 Task: Open Card Card0000000333 in Board Board0000000084 in Workspace WS0000000028 in Trello. Add Member vinny.office2@gmail.com to Card Card0000000333 in Board Board0000000084 in Workspace WS0000000028 in Trello. Add Purple Label titled Label0000000333 to Card Card0000000333 in Board Board0000000084 in Workspace WS0000000028 in Trello. Add Checklist CL0000000333 to Card Card0000000333 in Board Board0000000084 in Workspace WS0000000028 in Trello. Add Dates with Start Date as Aug 01 2023 and Due Date as Aug 31 2023 to Card Card0000000333 in Board Board0000000084 in Workspace WS0000000028 in Trello
Action: Mouse moved to (335, 237)
Screenshot: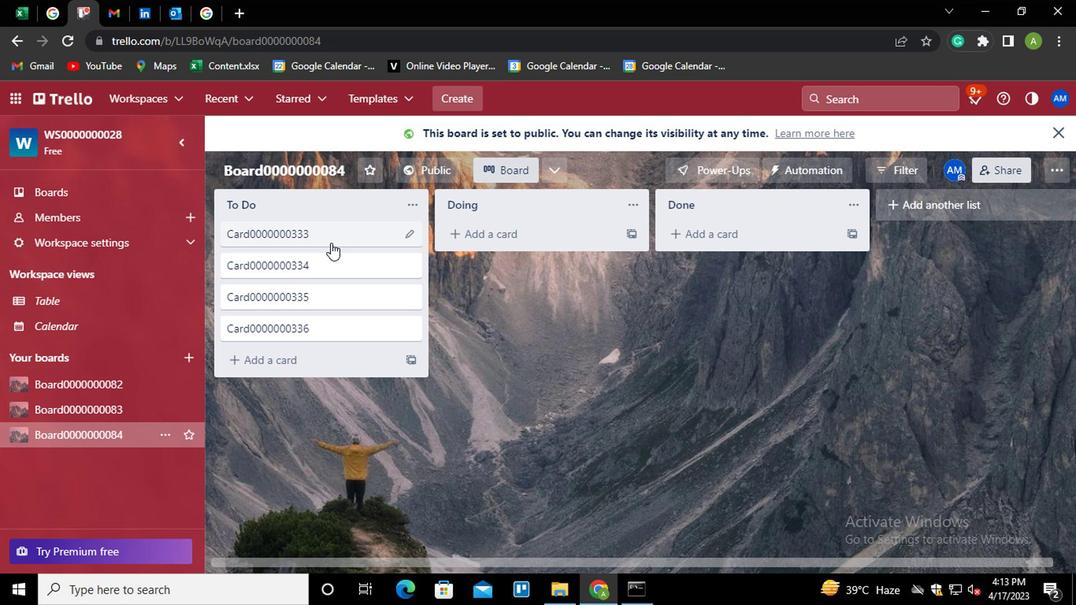 
Action: Mouse pressed left at (335, 237)
Screenshot: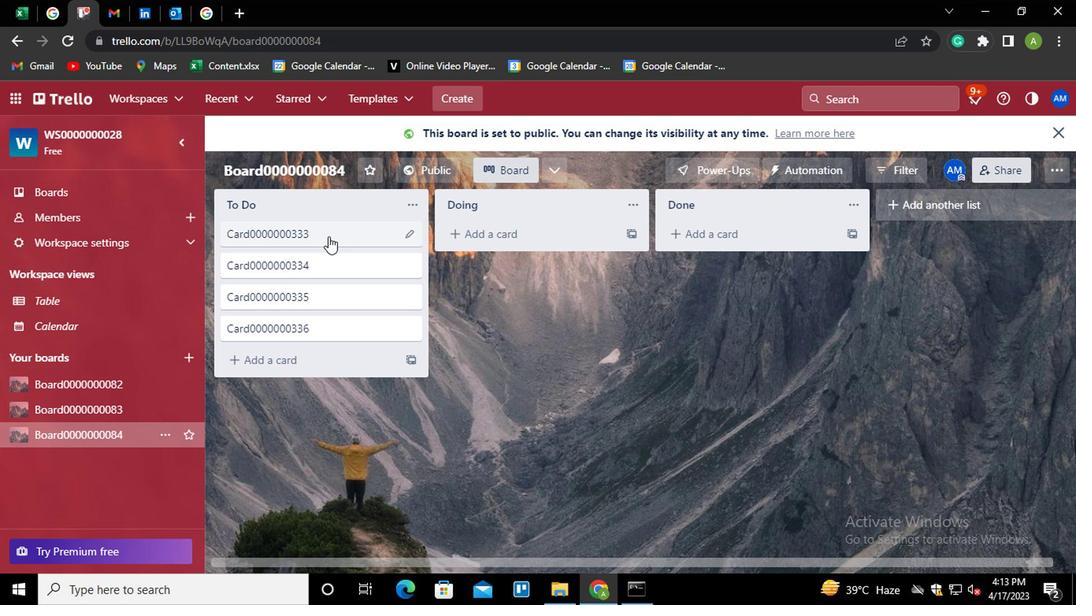 
Action: Mouse moved to (765, 218)
Screenshot: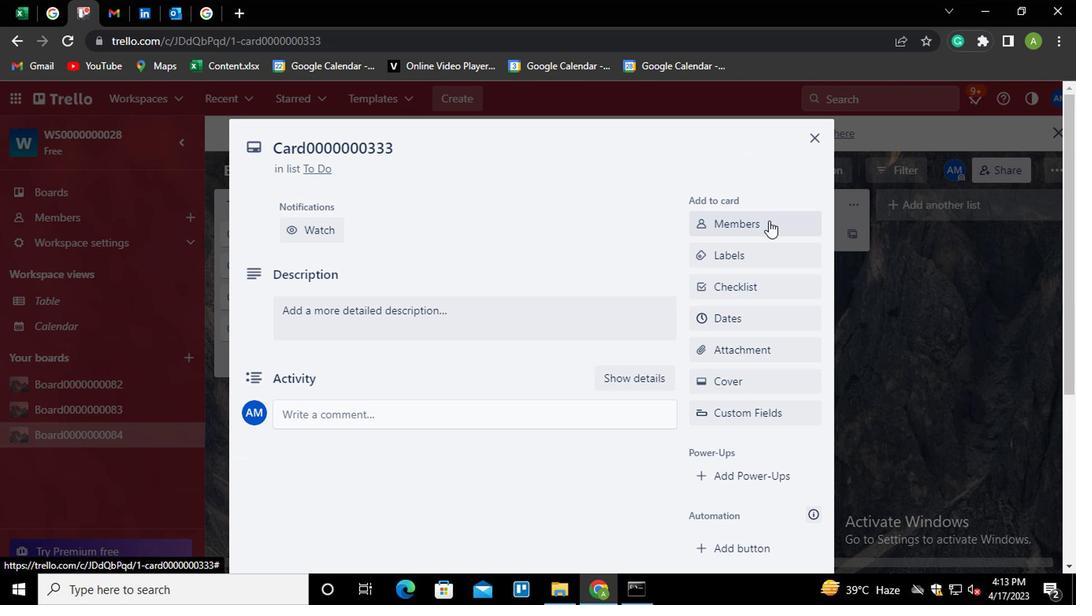 
Action: Mouse pressed left at (765, 218)
Screenshot: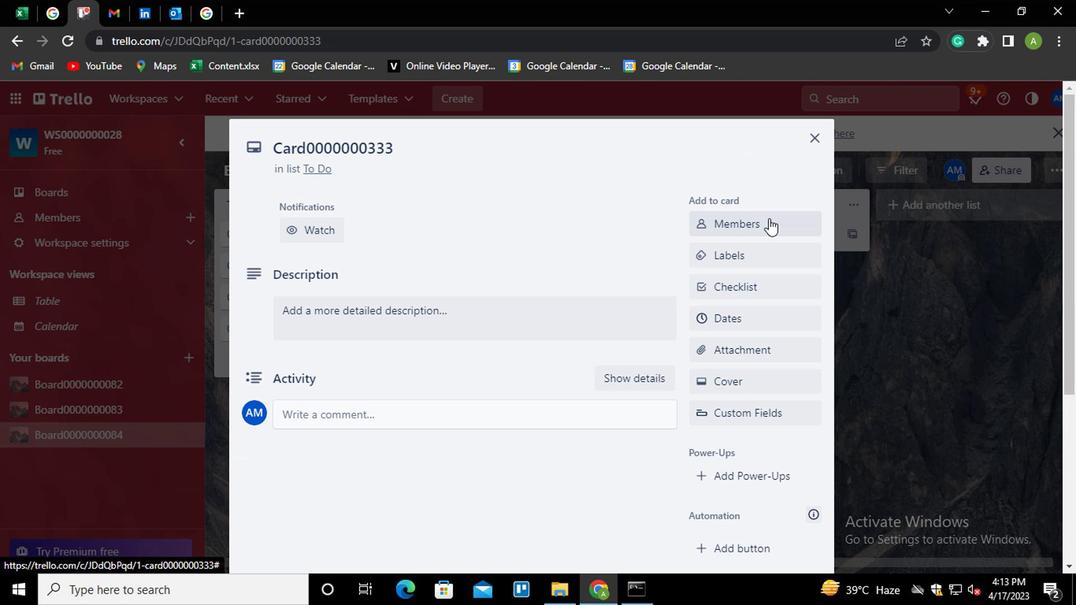
Action: Mouse moved to (748, 293)
Screenshot: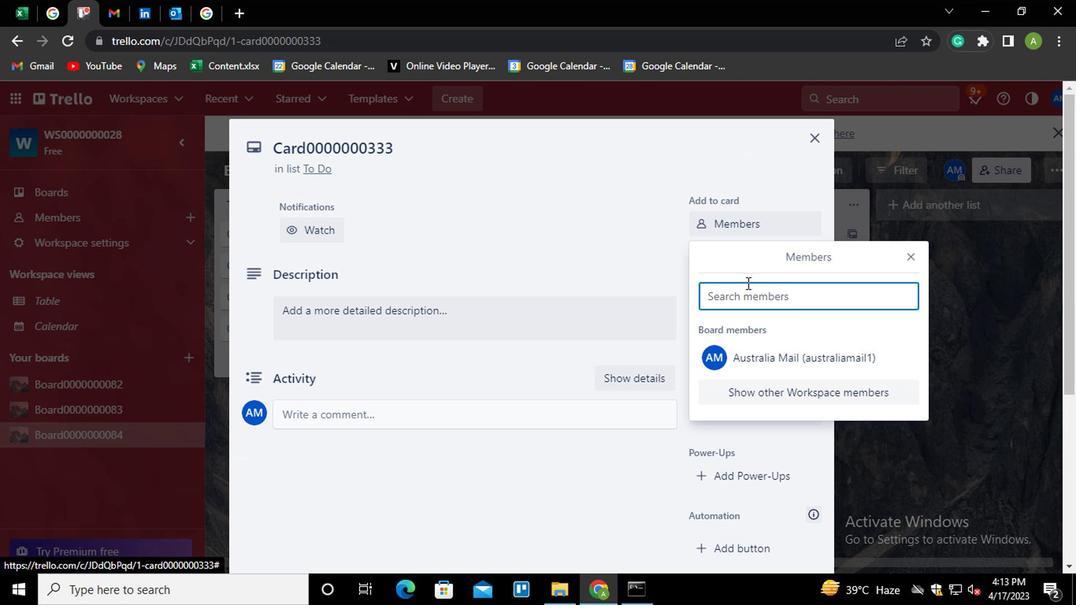 
Action: Mouse pressed left at (748, 293)
Screenshot: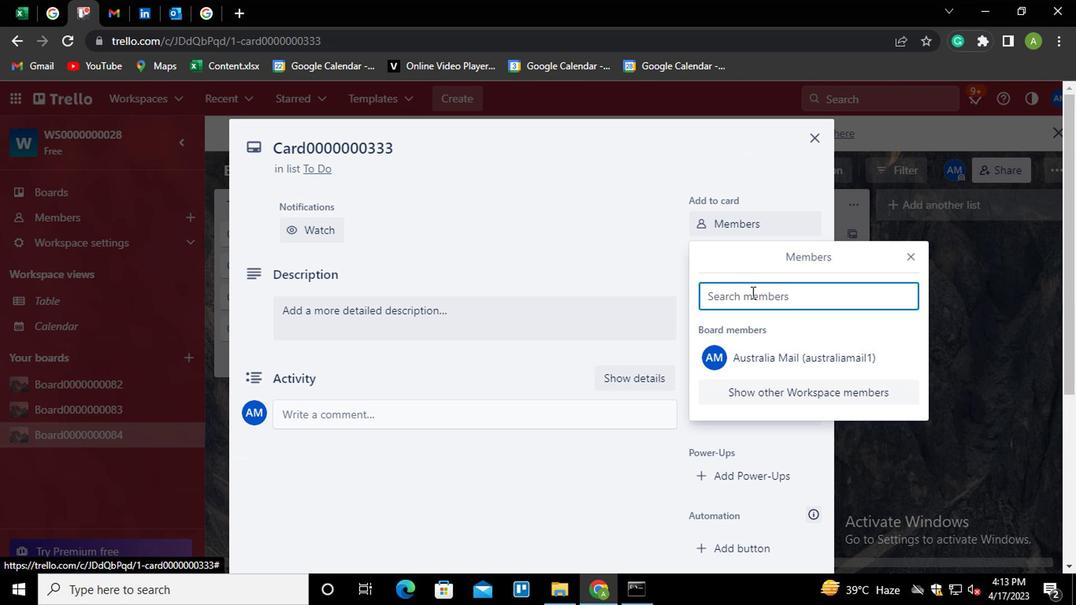 
Action: Key pressed vinny.office<Key.shift>@<Key.backspace>2<Key.shift>@GMAIL.COM
Screenshot: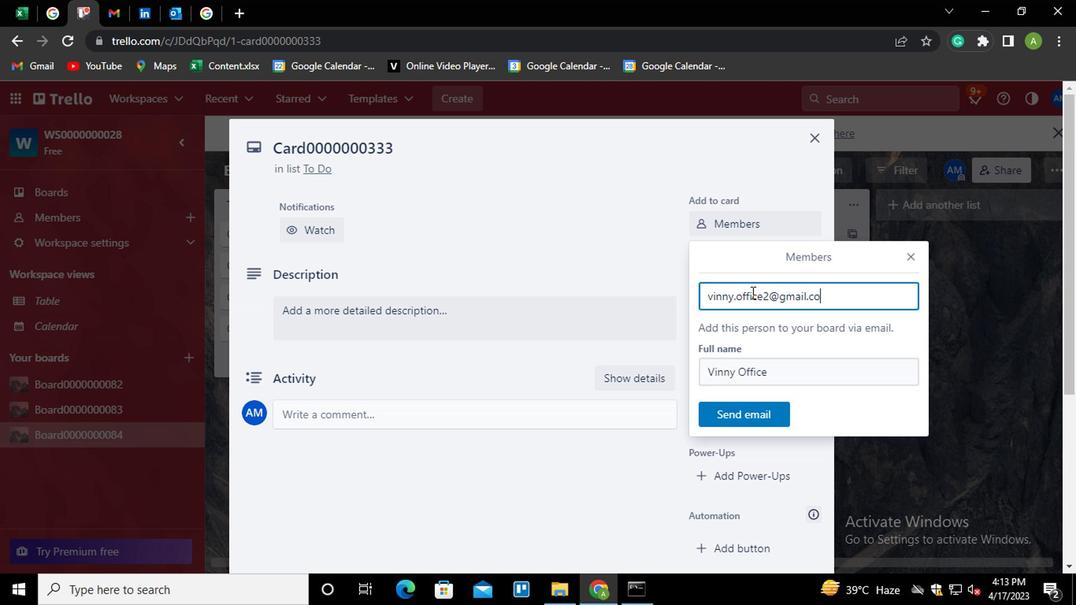
Action: Mouse moved to (757, 408)
Screenshot: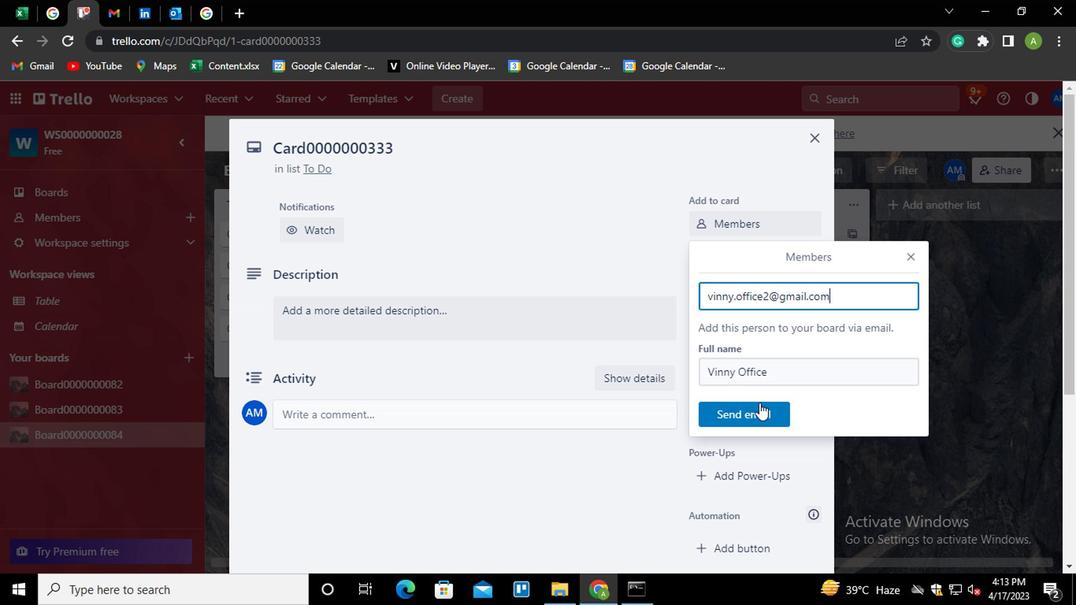 
Action: Mouse pressed left at (757, 408)
Screenshot: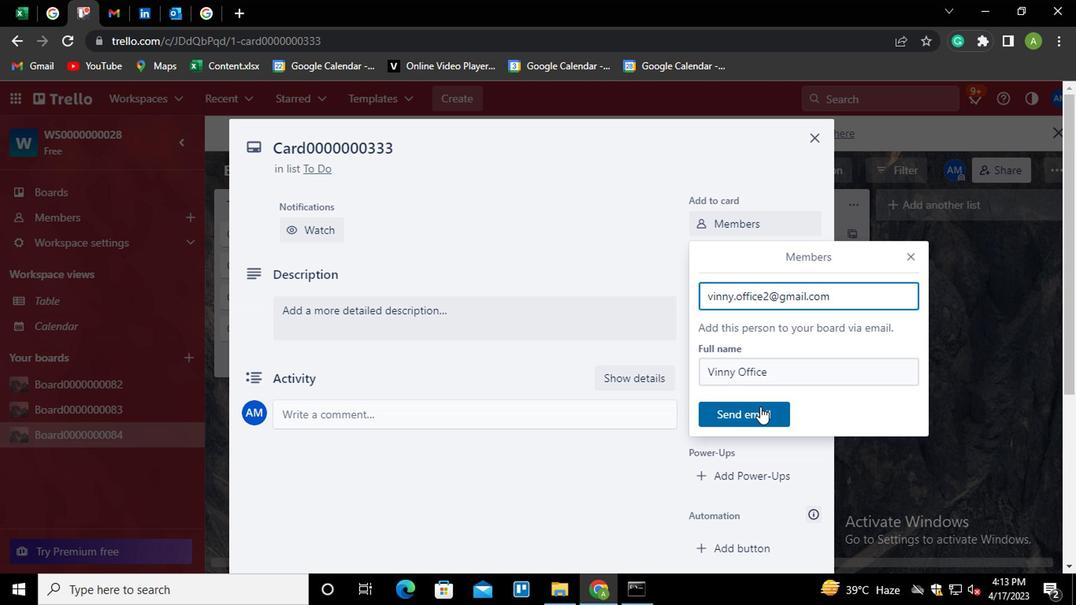 
Action: Mouse moved to (732, 251)
Screenshot: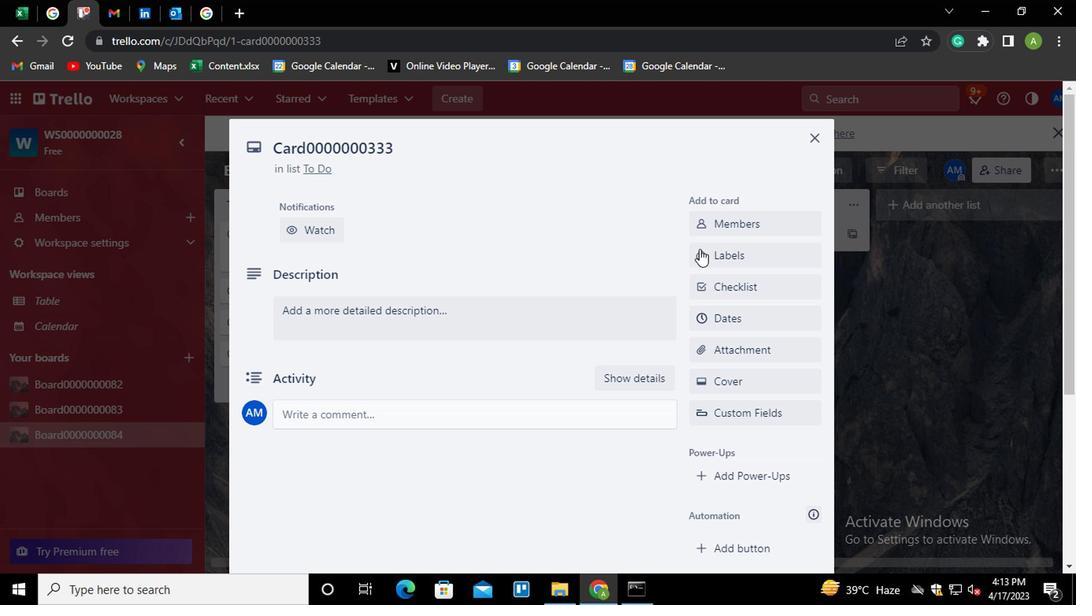 
Action: Mouse pressed left at (732, 251)
Screenshot: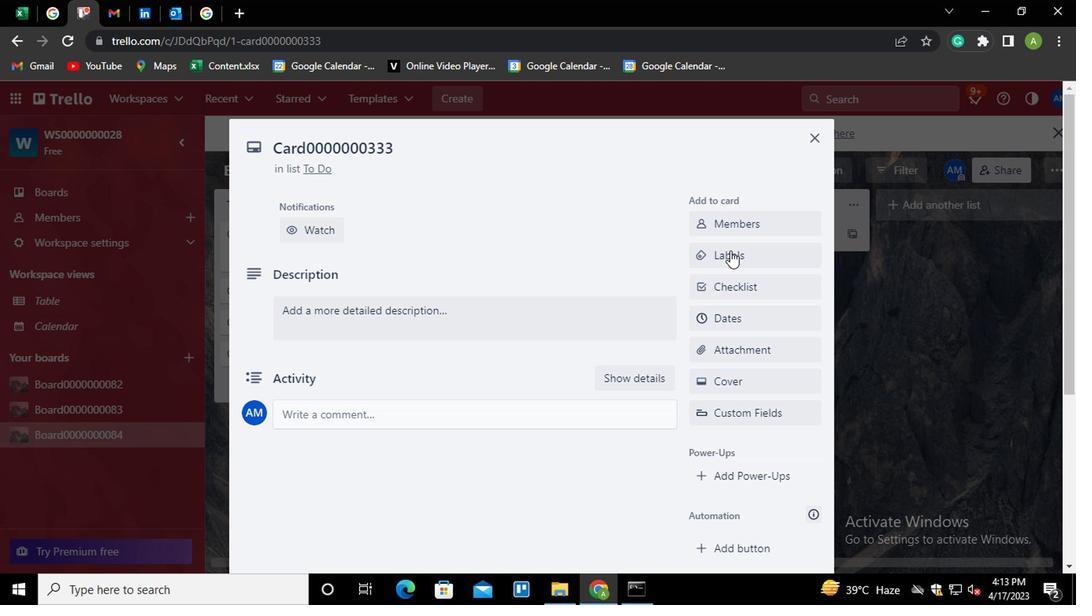 
Action: Mouse moved to (708, 343)
Screenshot: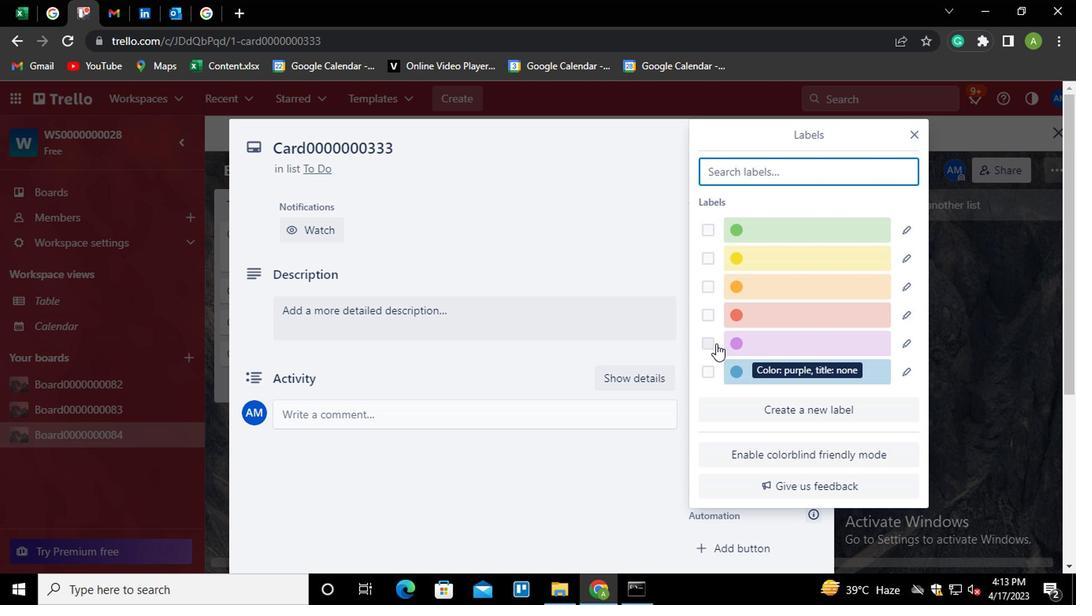 
Action: Mouse pressed left at (708, 343)
Screenshot: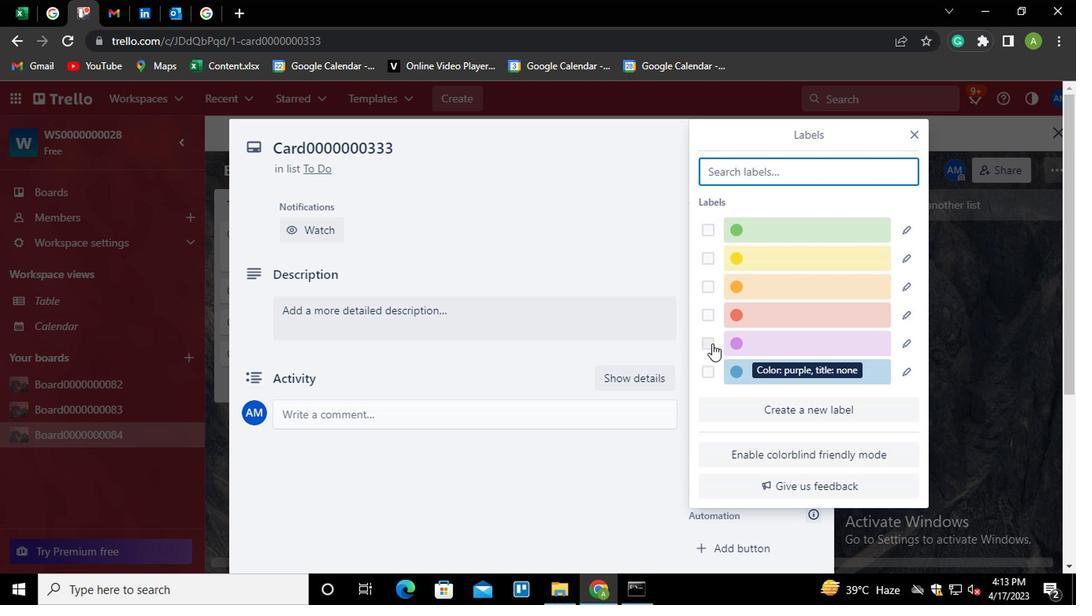 
Action: Mouse moved to (894, 346)
Screenshot: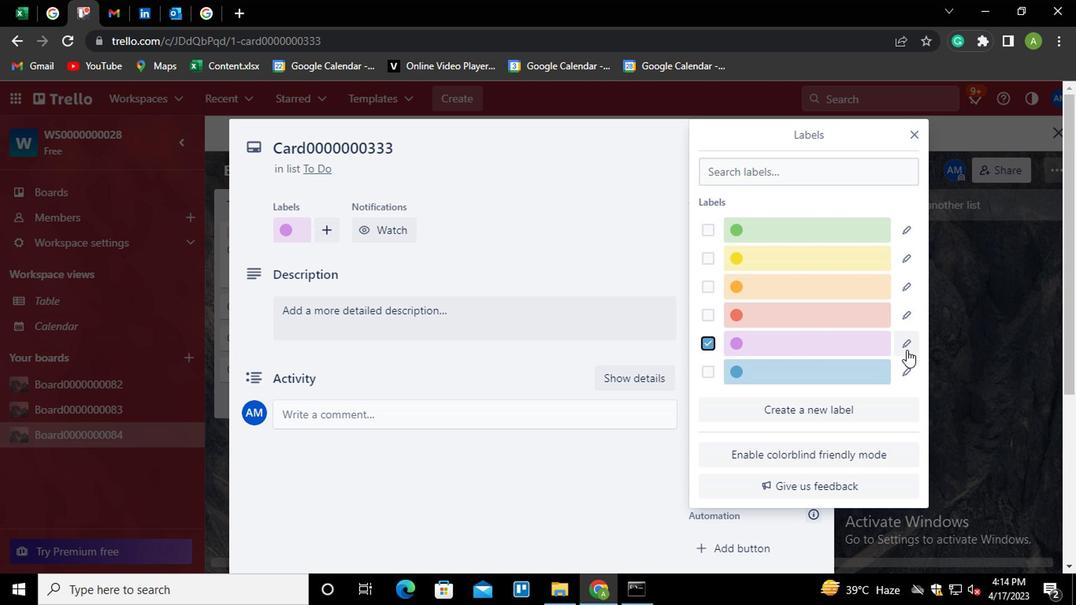 
Action: Mouse pressed left at (894, 346)
Screenshot: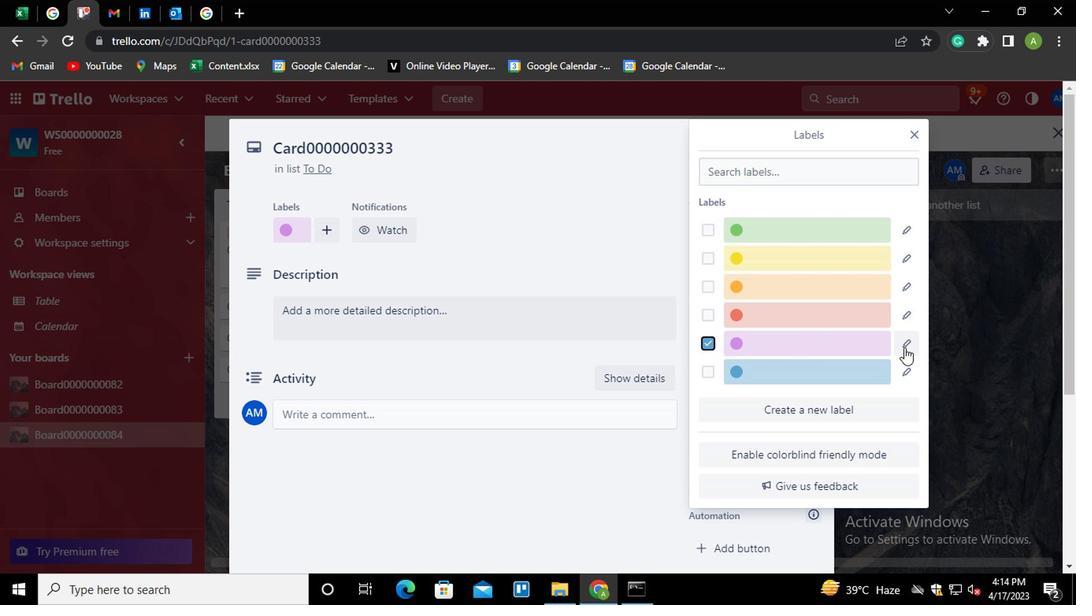 
Action: Mouse moved to (791, 285)
Screenshot: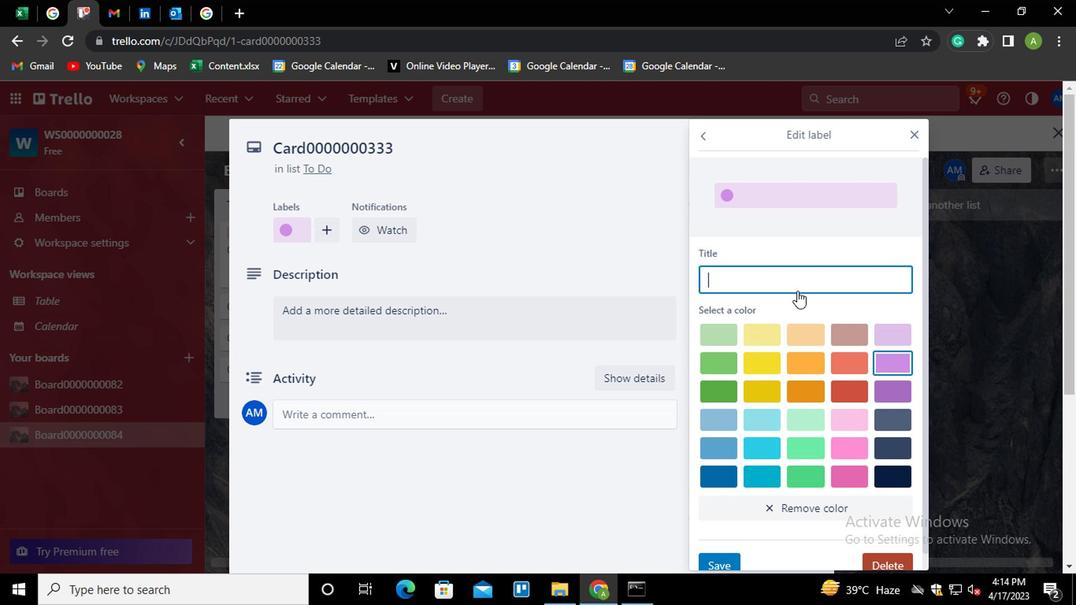 
Action: Mouse pressed left at (791, 285)
Screenshot: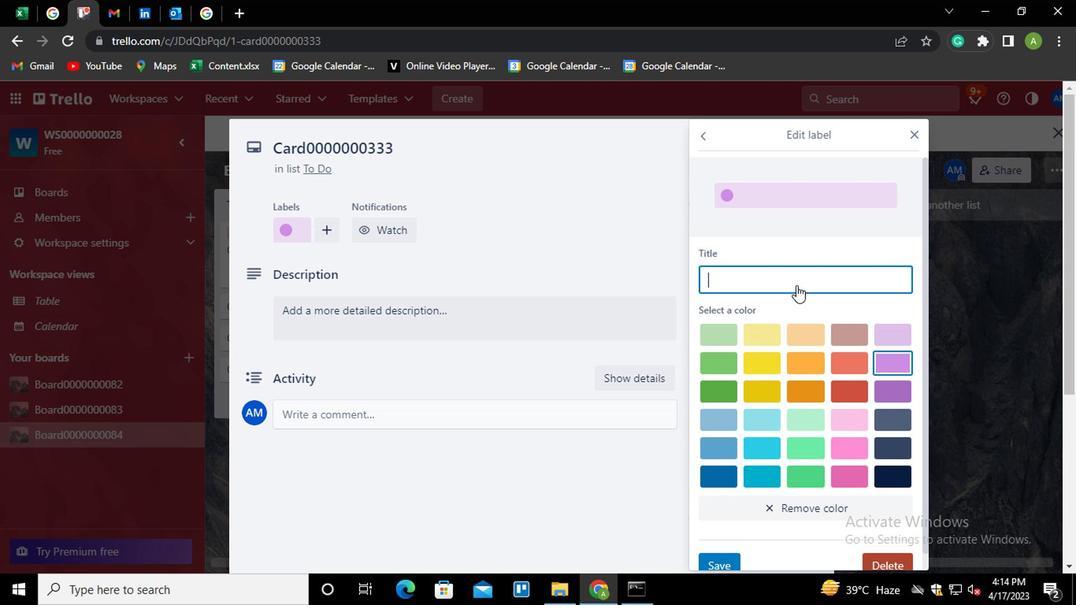 
Action: Mouse moved to (791, 279)
Screenshot: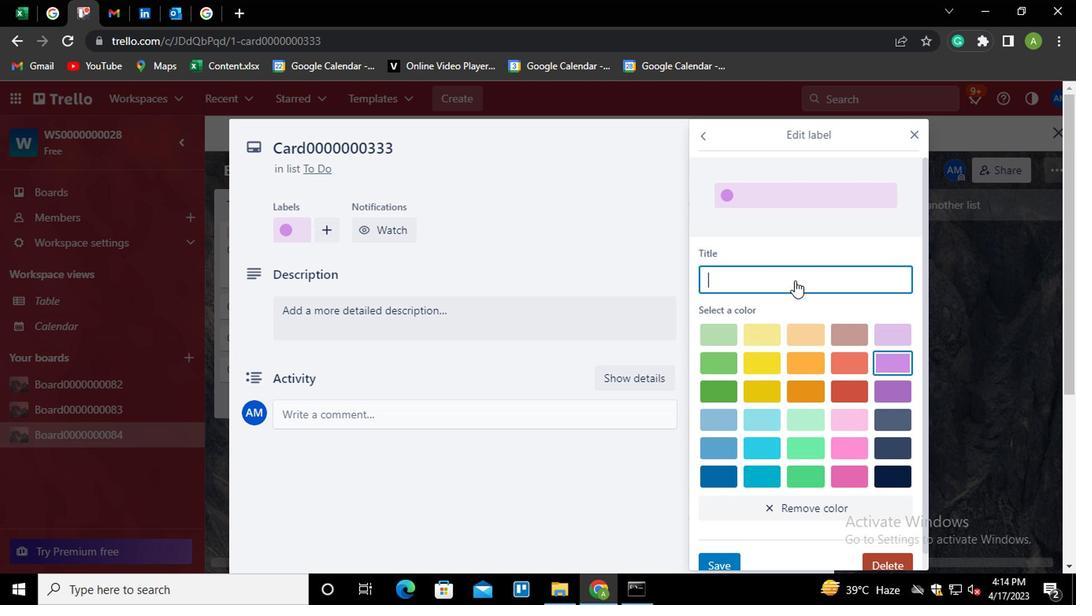 
Action: Mouse pressed left at (791, 279)
Screenshot: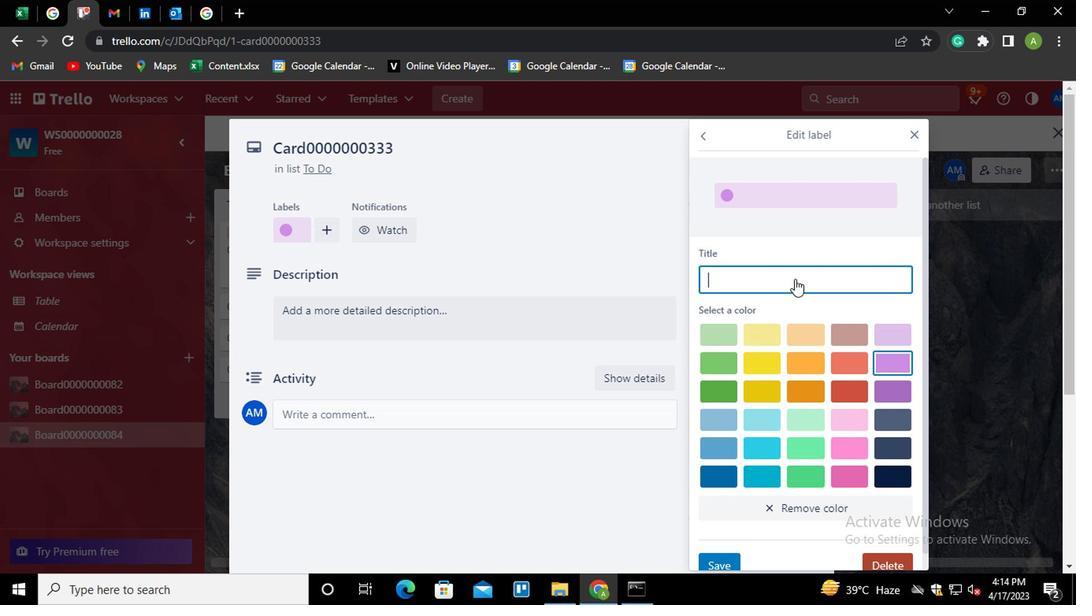 
Action: Mouse moved to (792, 279)
Screenshot: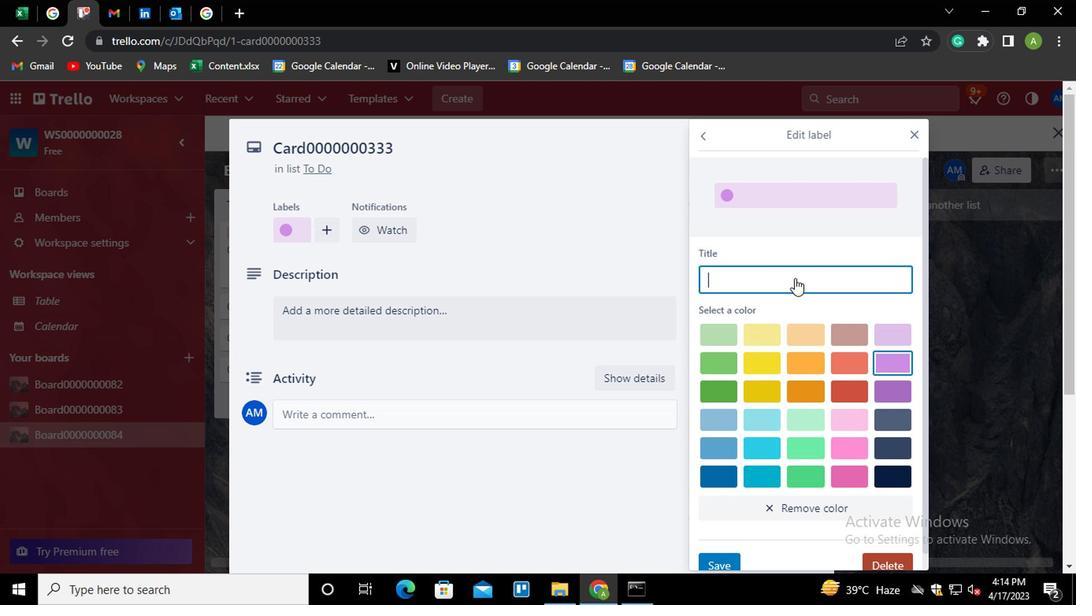 
Action: Key pressed <Key.shift><Key.shift><Key.shift><Key.shift><Key.shift><Key.shift><Key.shift><Key.shift>LABEL0000000333
Screenshot: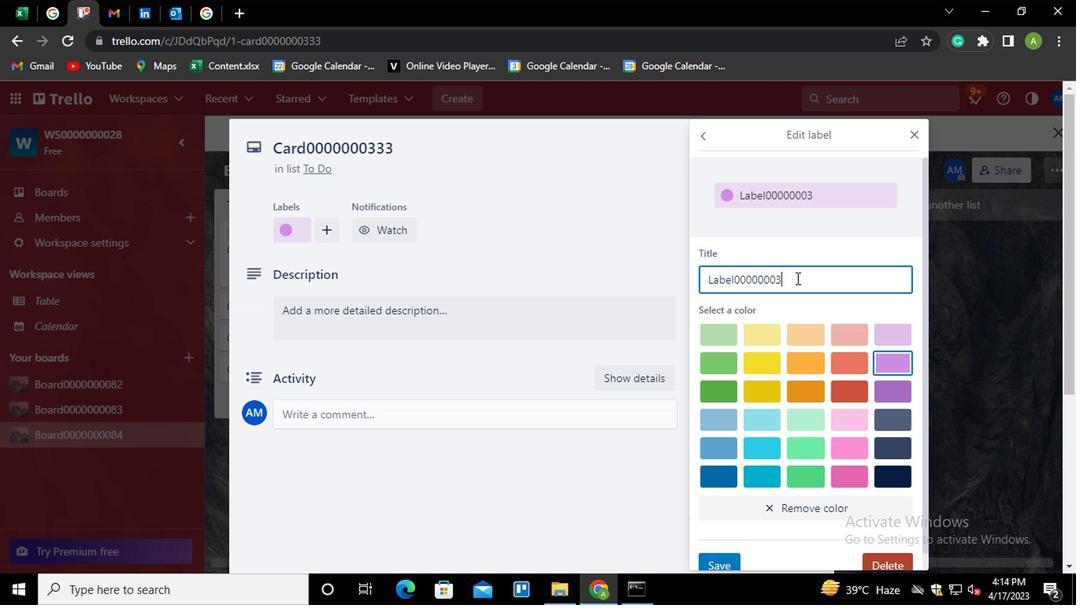 
Action: Mouse moved to (718, 559)
Screenshot: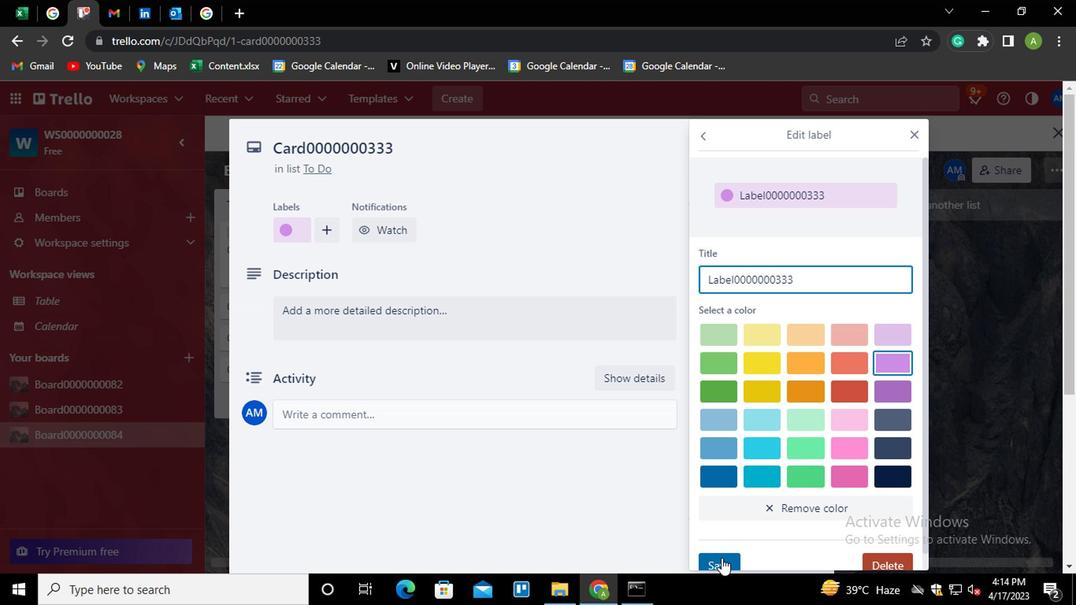 
Action: Mouse pressed left at (718, 559)
Screenshot: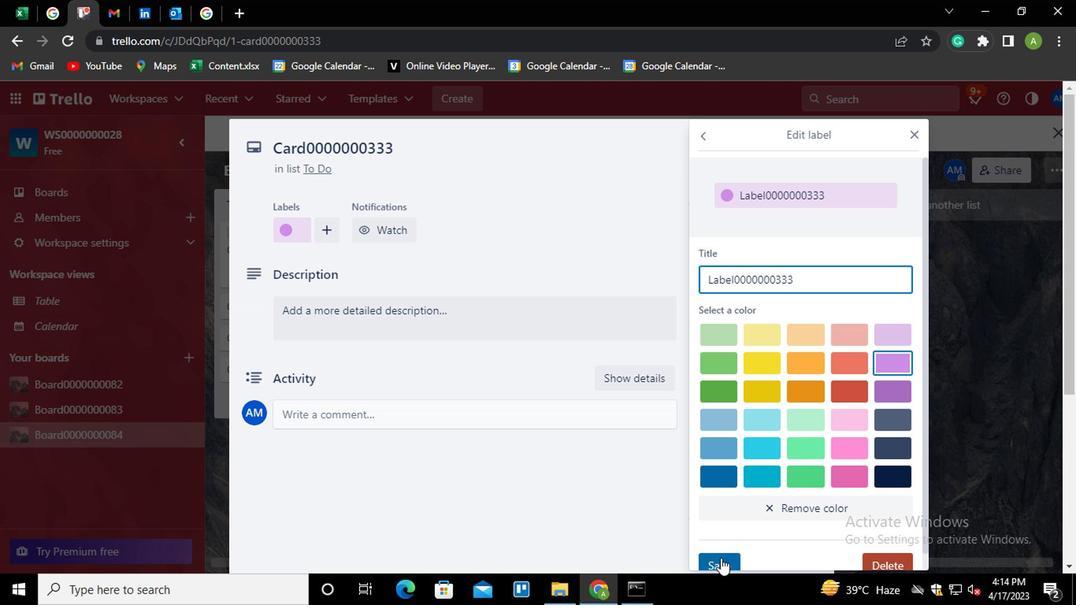 
Action: Mouse moved to (626, 249)
Screenshot: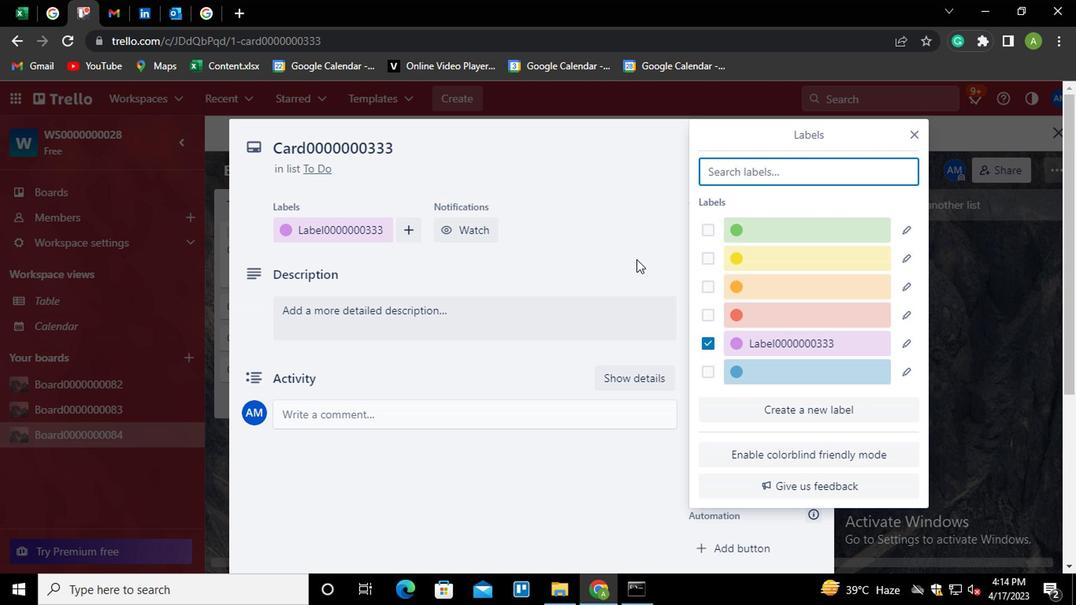 
Action: Mouse pressed left at (626, 249)
Screenshot: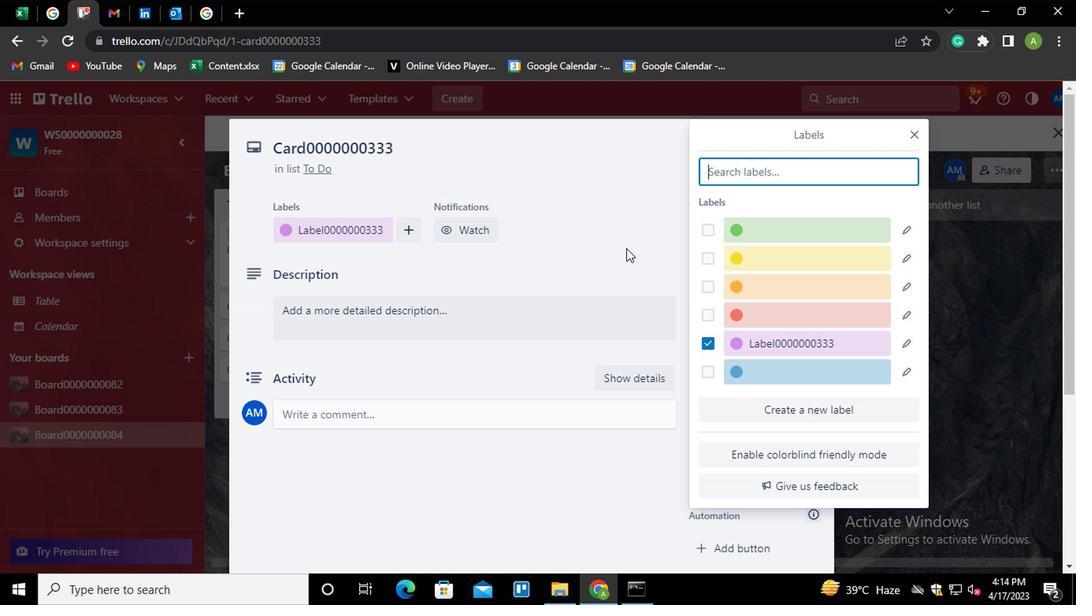 
Action: Mouse moved to (714, 281)
Screenshot: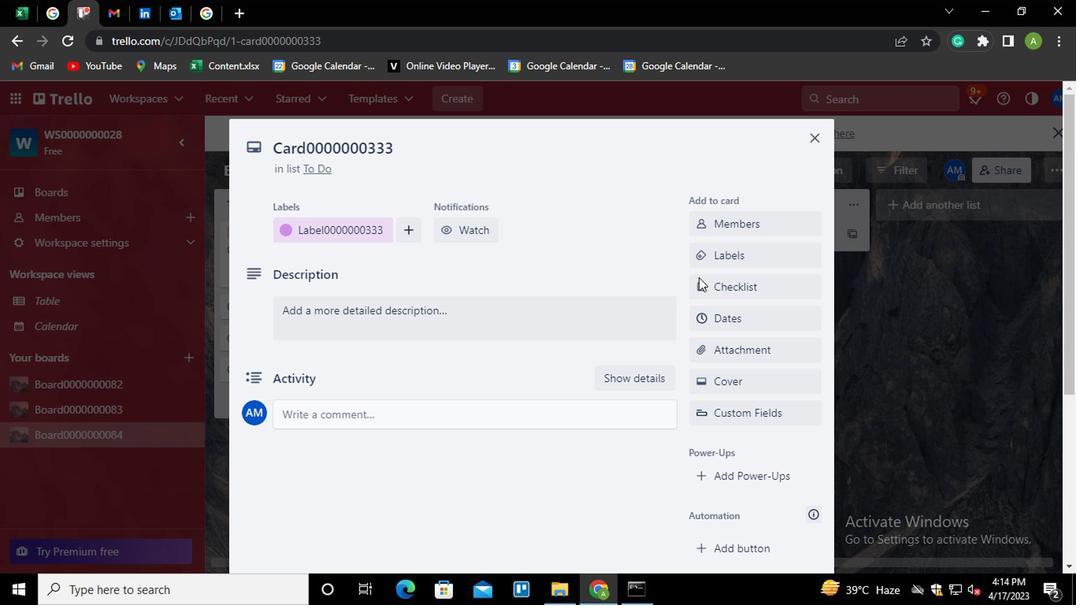 
Action: Mouse pressed left at (714, 281)
Screenshot: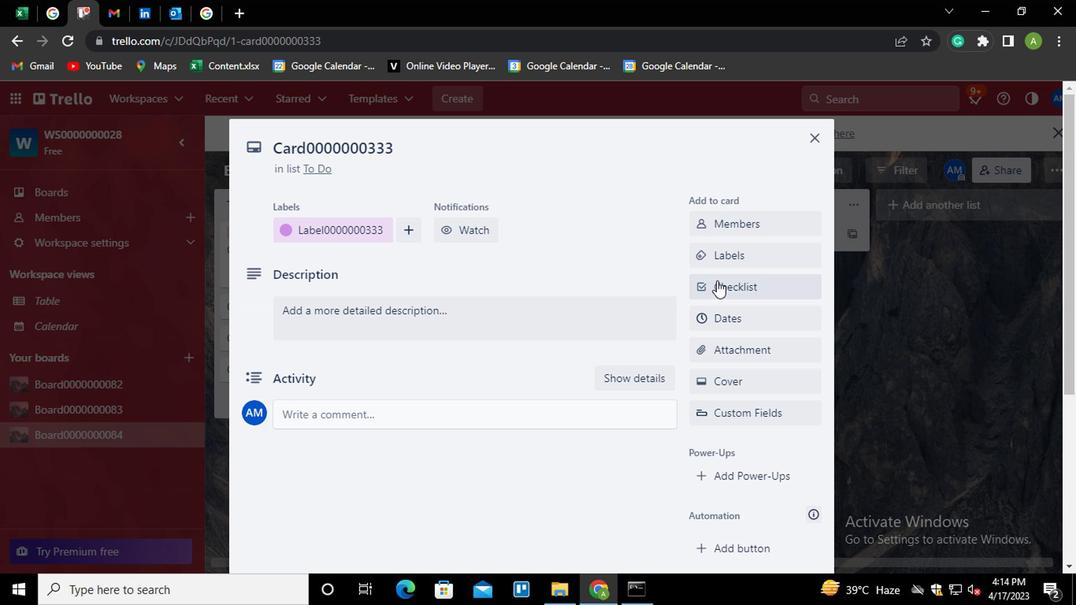 
Action: Mouse moved to (728, 302)
Screenshot: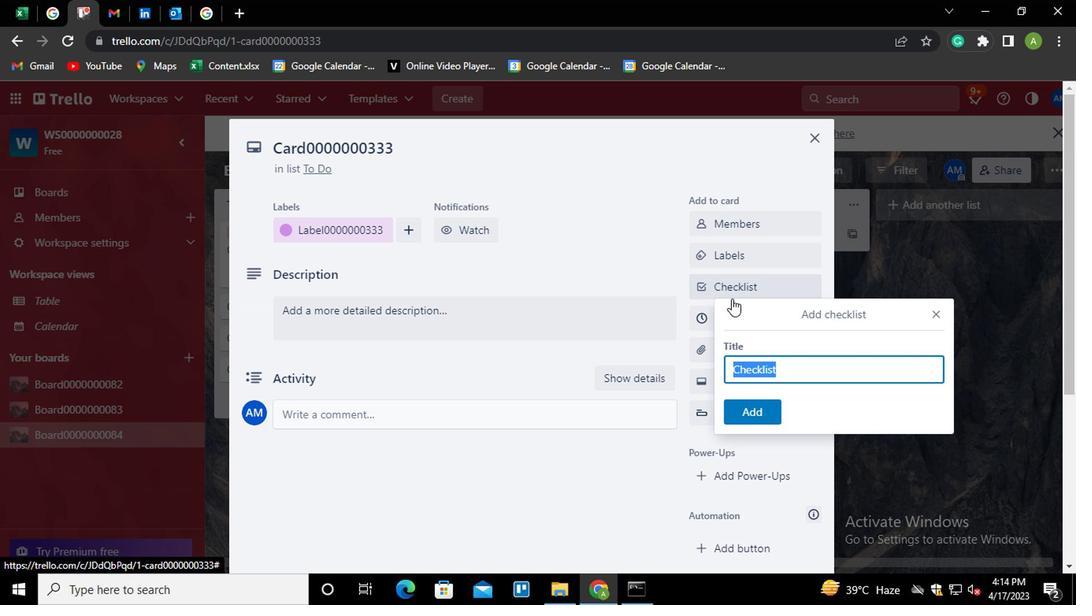 
Action: Key pressed <Key.shift>CL0000000333
Screenshot: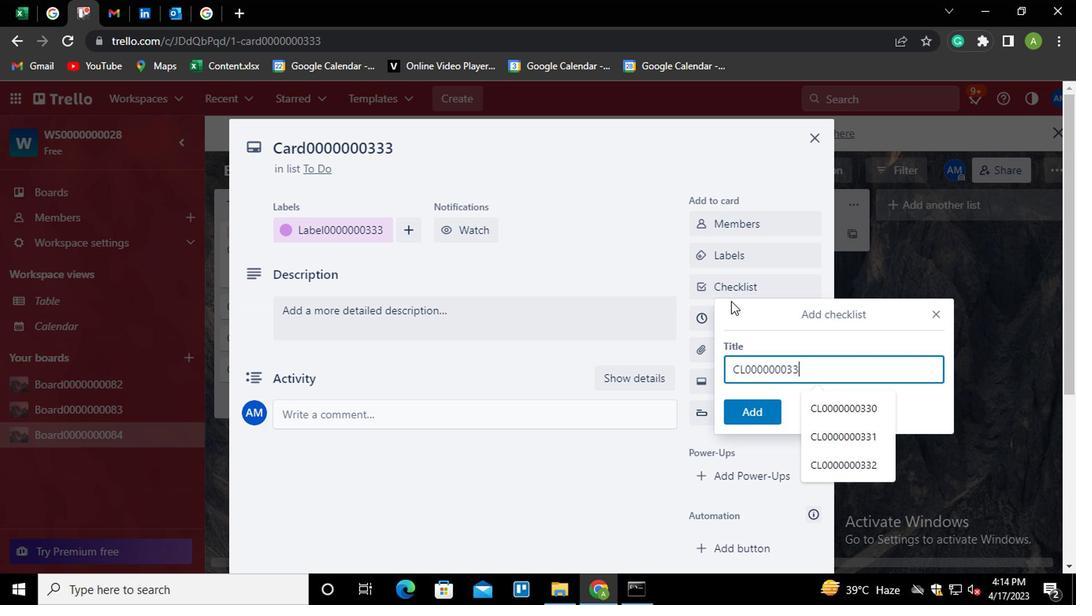 
Action: Mouse moved to (754, 413)
Screenshot: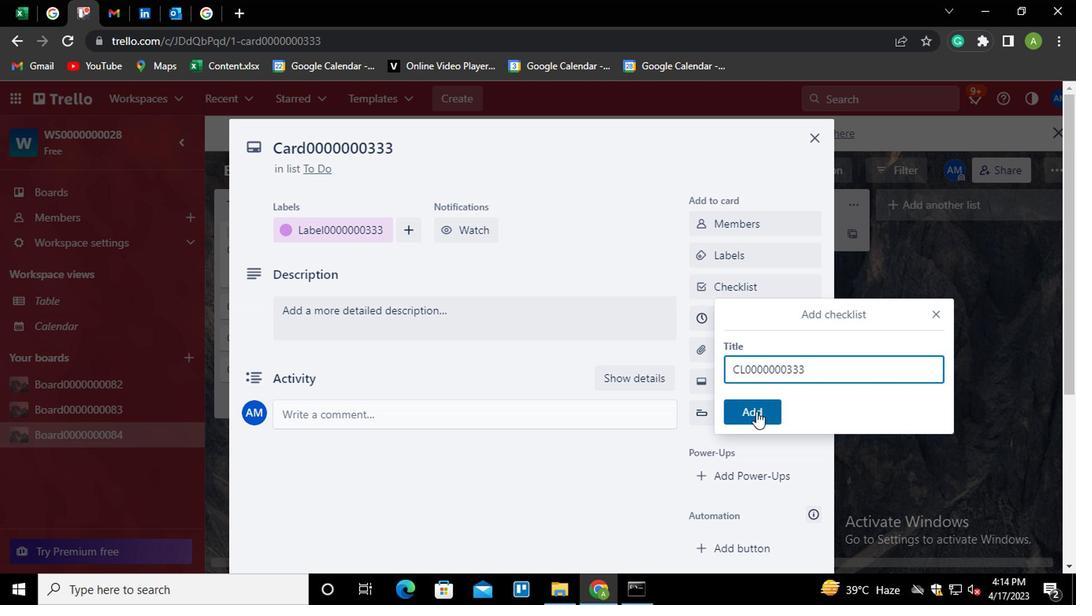 
Action: Mouse pressed left at (754, 413)
Screenshot: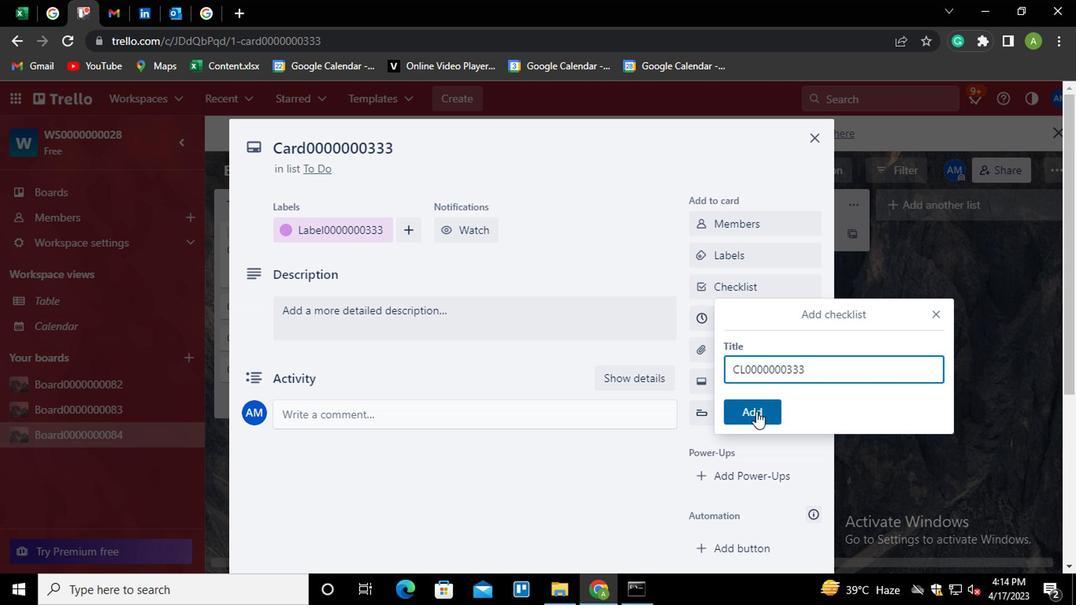 
Action: Mouse moved to (733, 315)
Screenshot: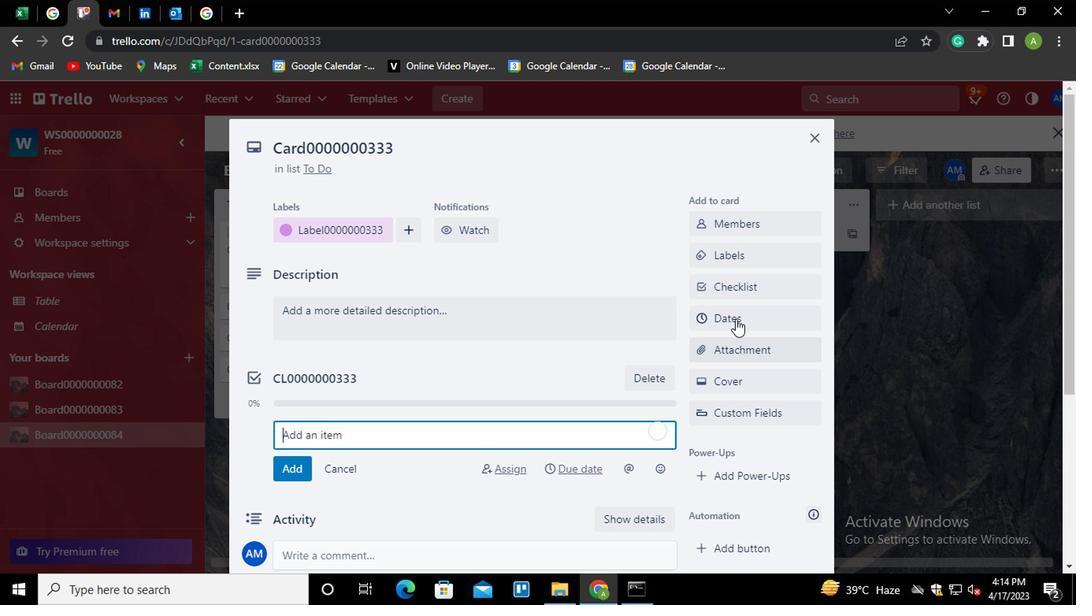 
Action: Mouse pressed left at (733, 315)
Screenshot: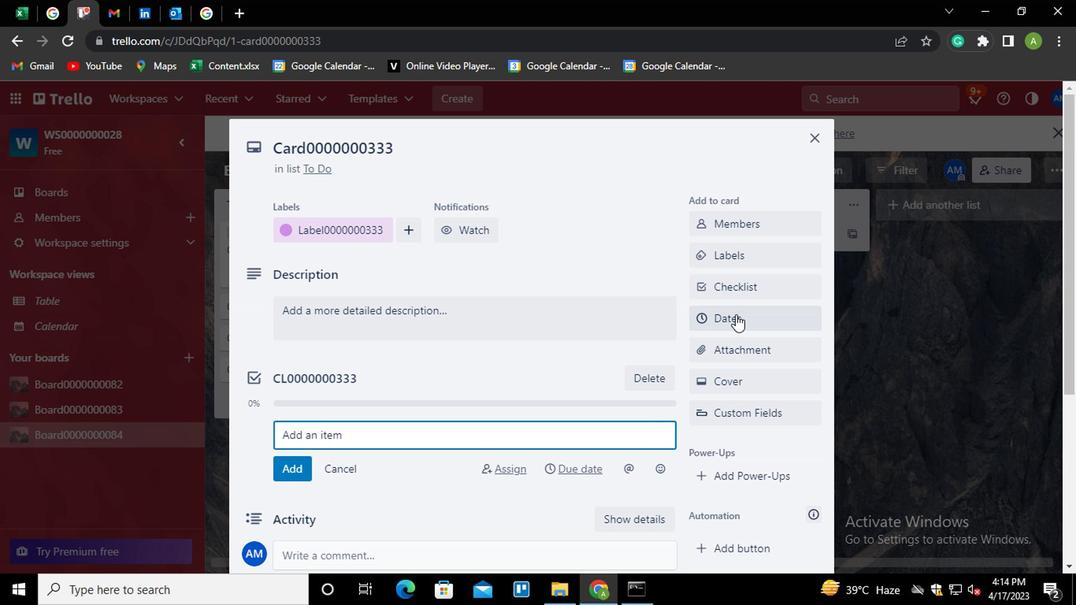 
Action: Mouse moved to (701, 422)
Screenshot: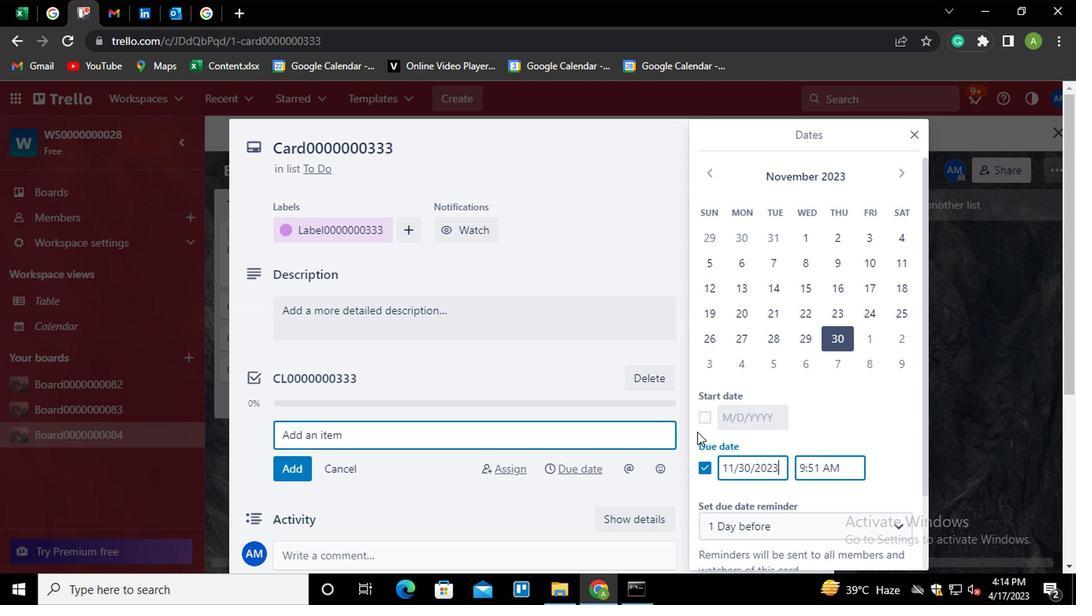 
Action: Mouse pressed left at (701, 422)
Screenshot: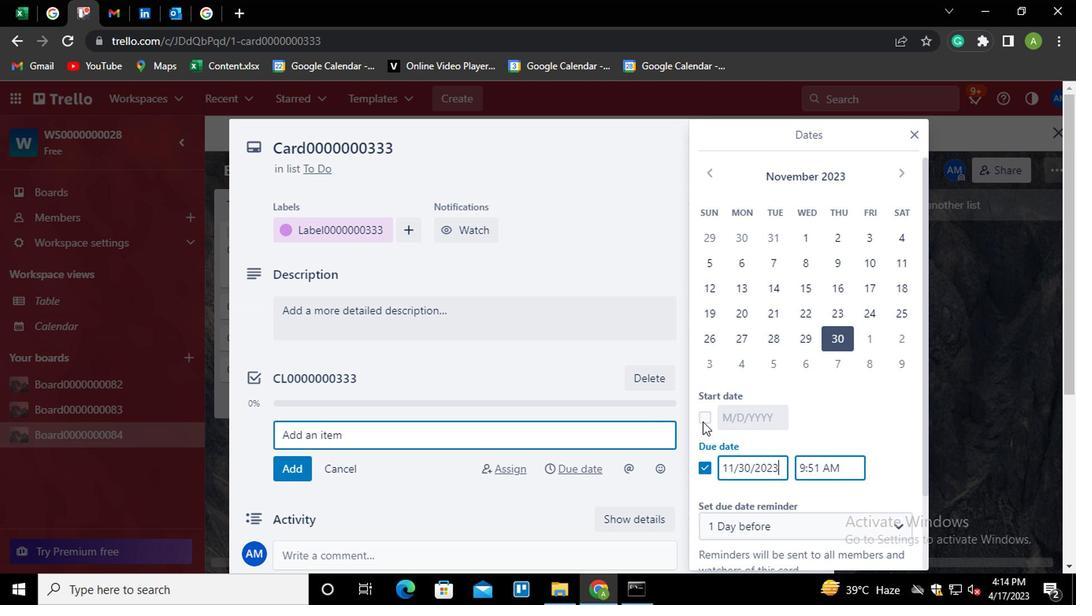 
Action: Mouse moved to (732, 417)
Screenshot: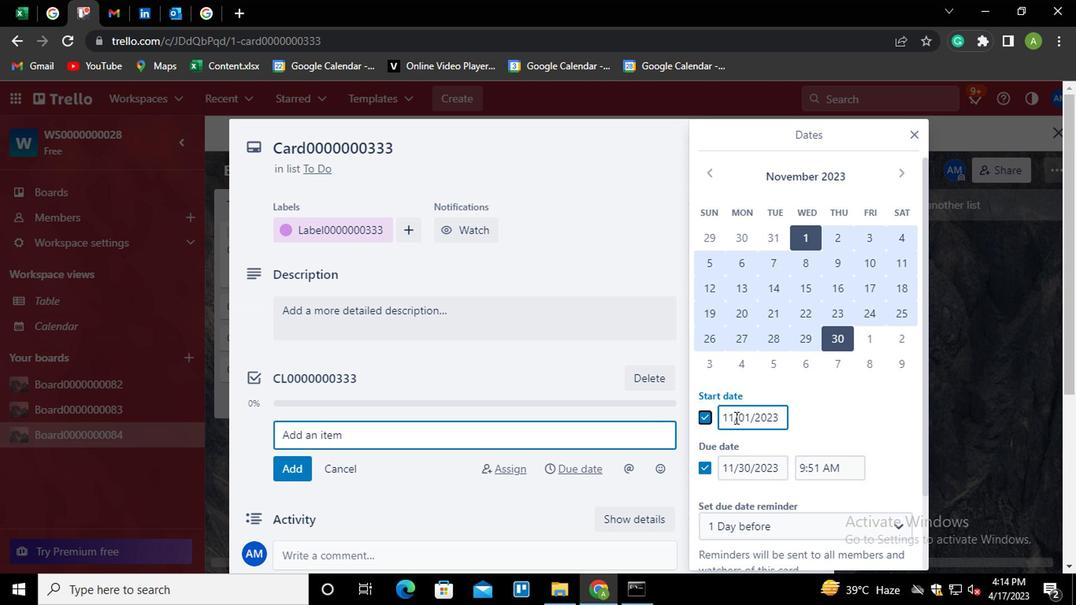 
Action: Mouse pressed left at (732, 417)
Screenshot: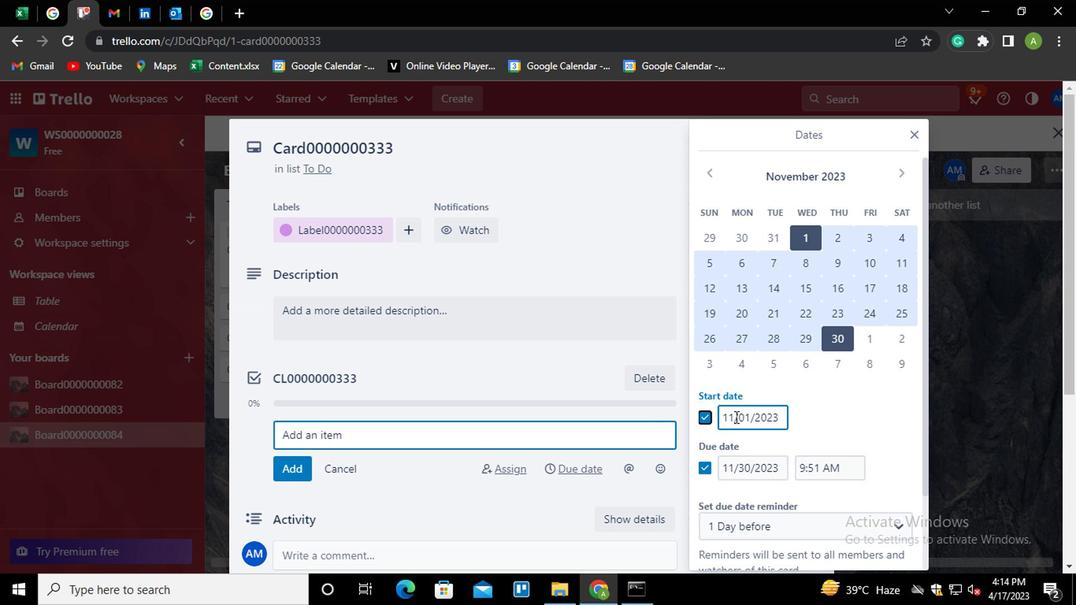 
Action: Mouse moved to (809, 415)
Screenshot: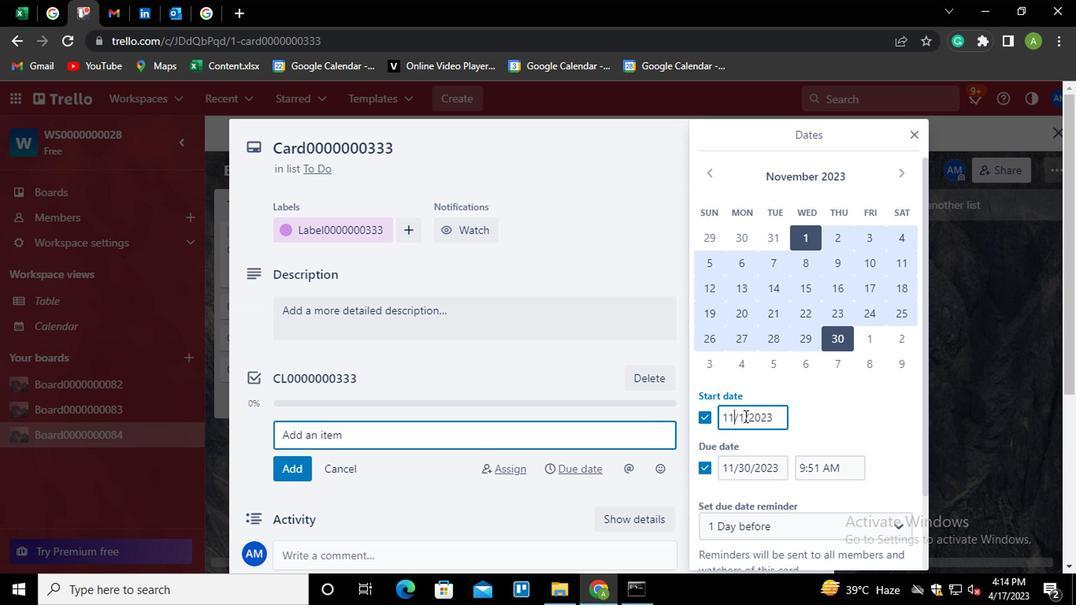 
Action: Key pressed <Key.backspace><Key.backspace><Key.backspace>8
Screenshot: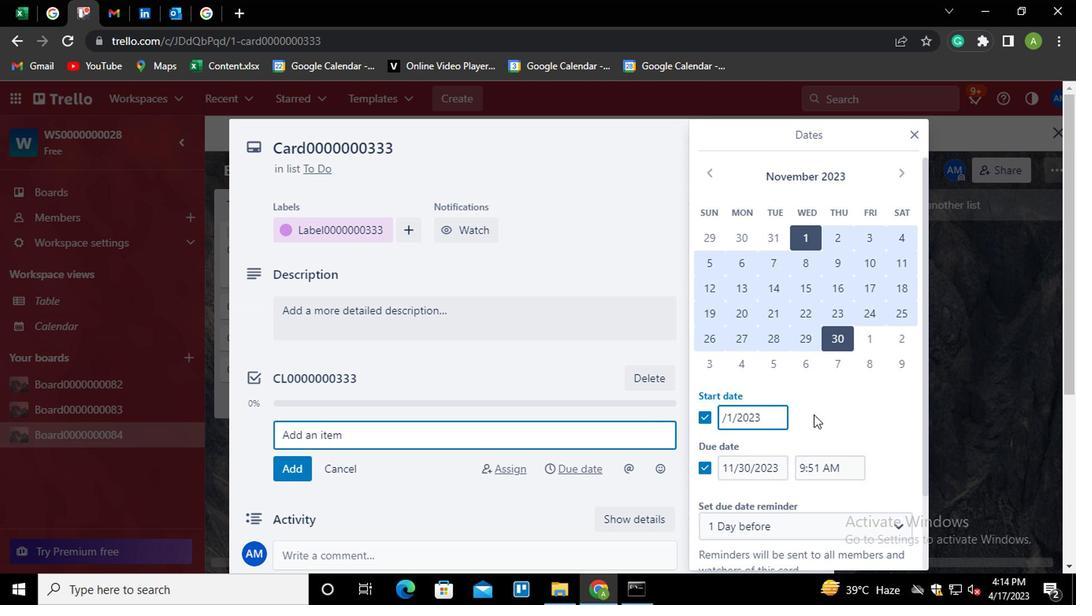 
Action: Mouse pressed left at (809, 415)
Screenshot: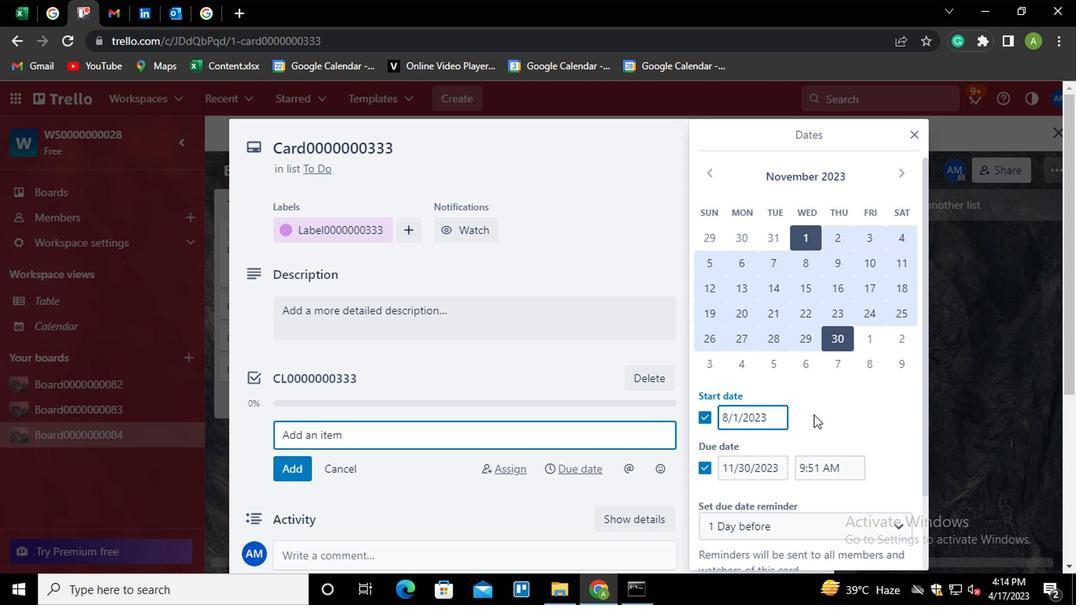 
Action: Mouse moved to (731, 468)
Screenshot: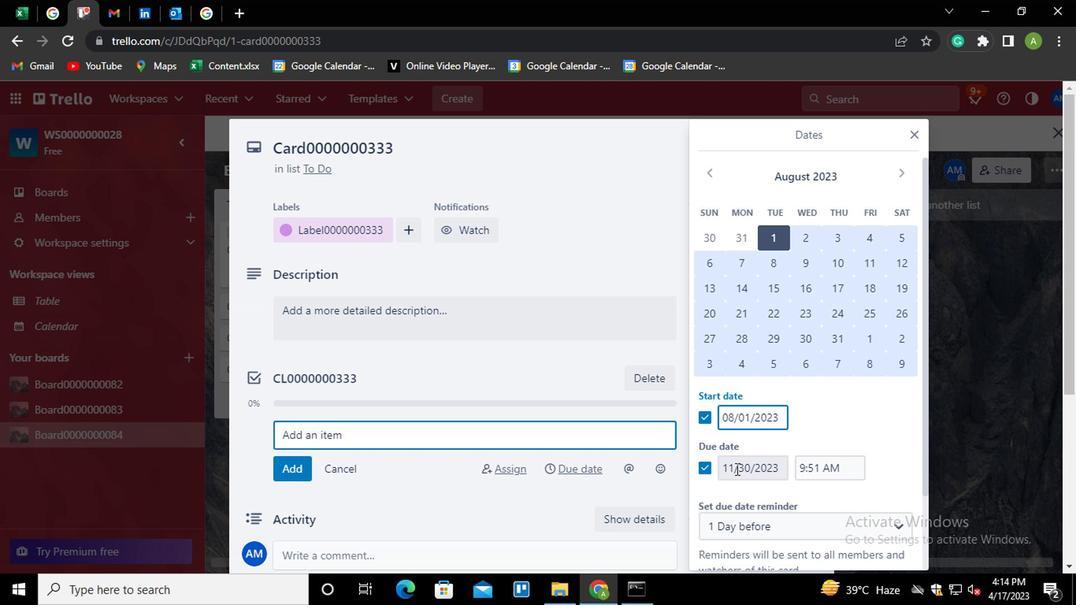 
Action: Mouse pressed left at (731, 468)
Screenshot: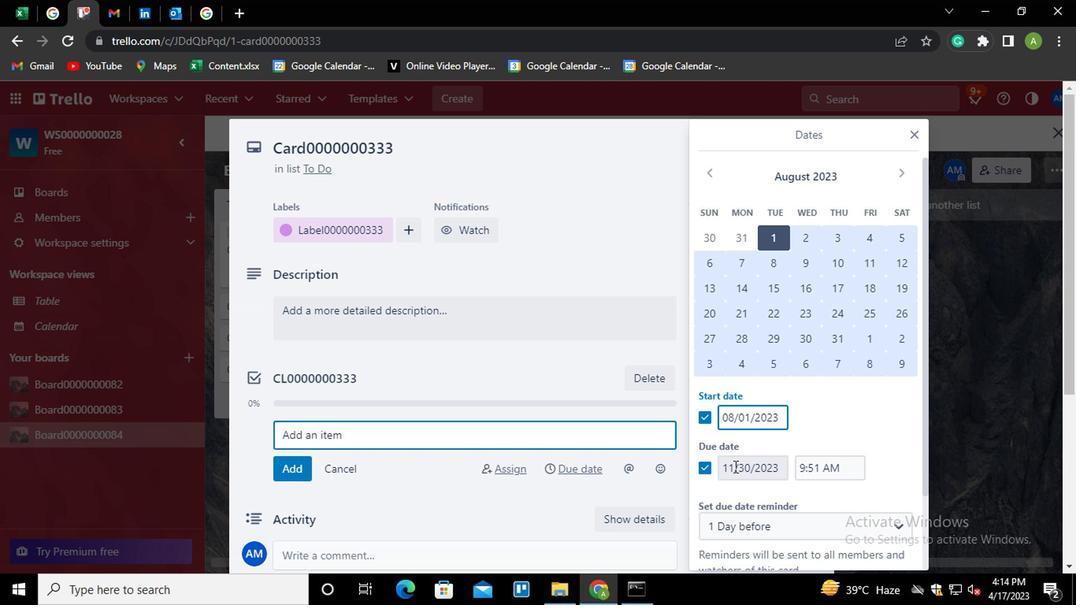 
Action: Mouse moved to (772, 483)
Screenshot: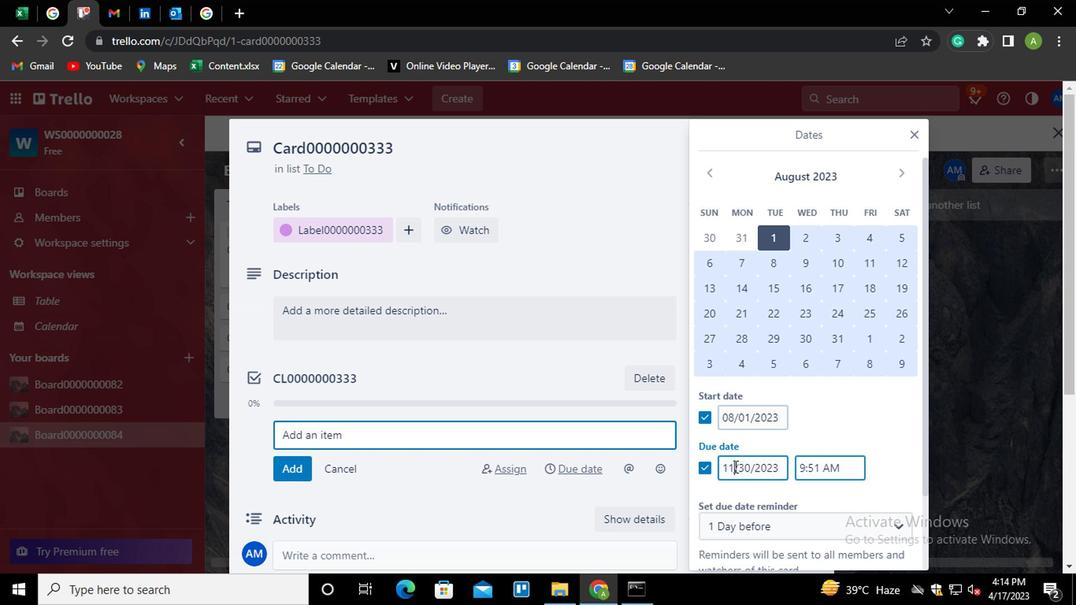 
Action: Key pressed <Key.backspace><Key.backspace>8
Screenshot: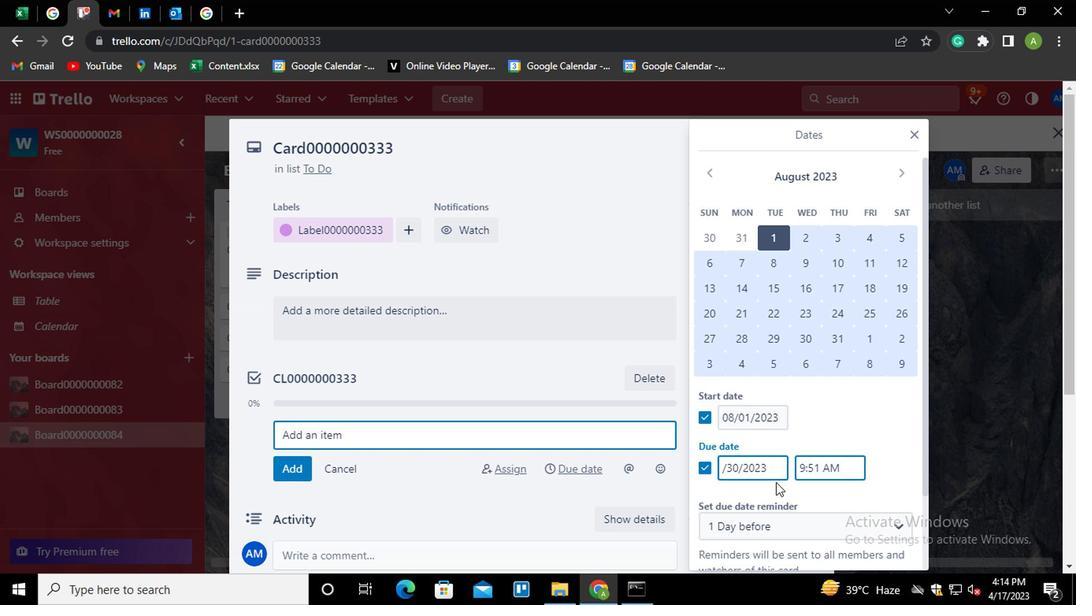 
Action: Mouse moved to (737, 466)
Screenshot: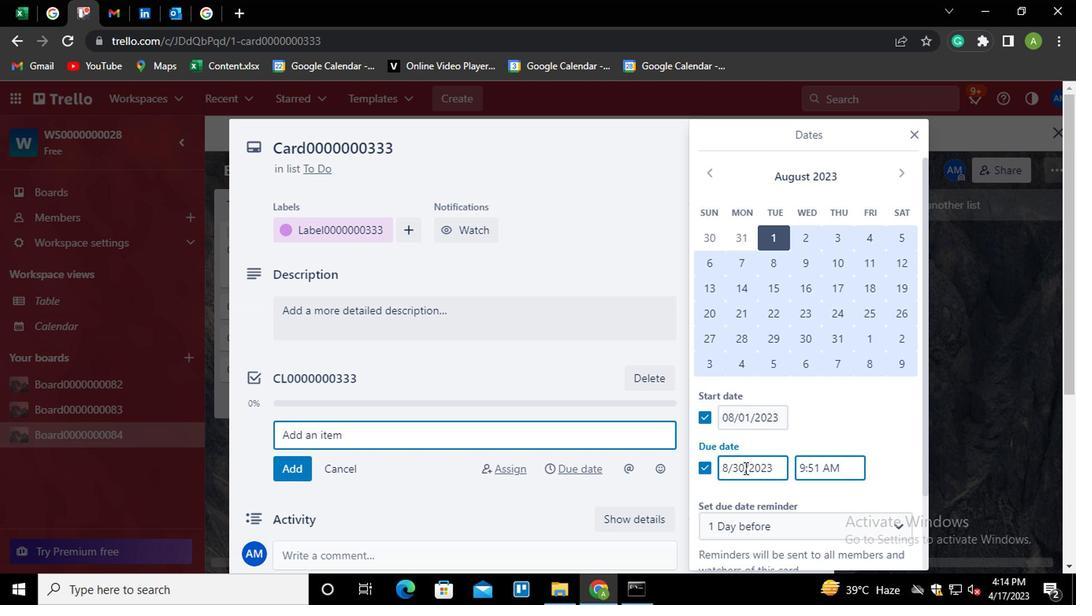 
Action: Key pressed <Key.right><Key.right><Key.right><Key.backspace>1
Screenshot: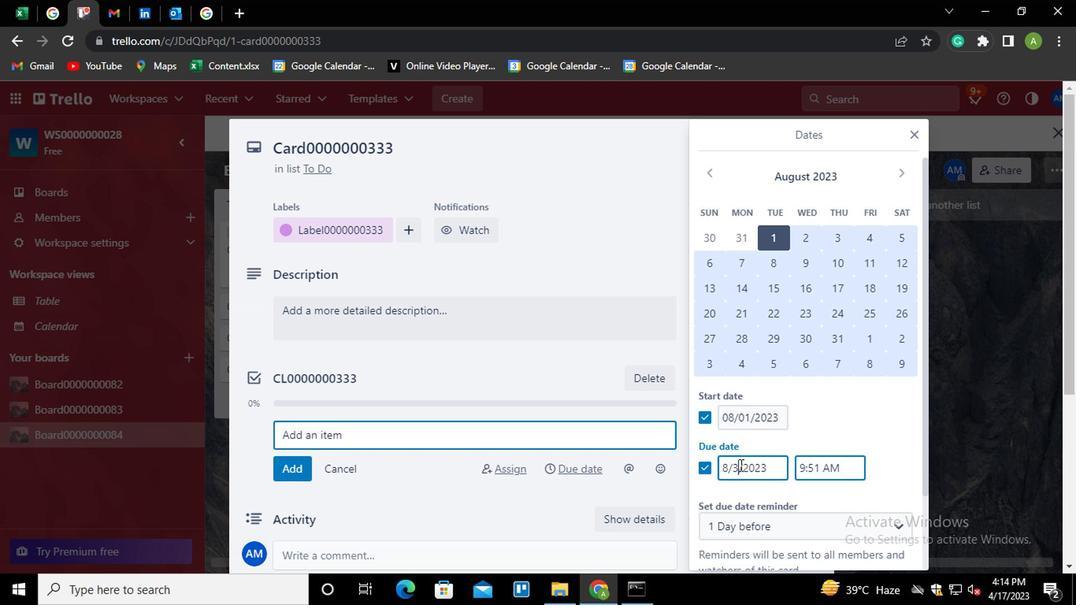 
Action: Mouse moved to (825, 437)
Screenshot: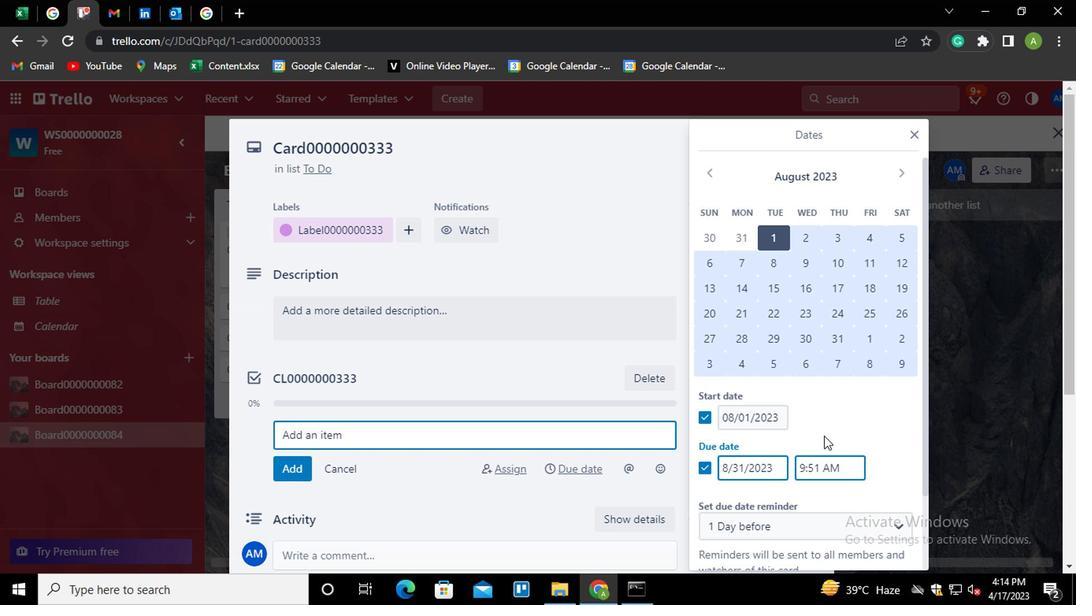 
Action: Mouse scrolled (825, 436) with delta (0, 0)
Screenshot: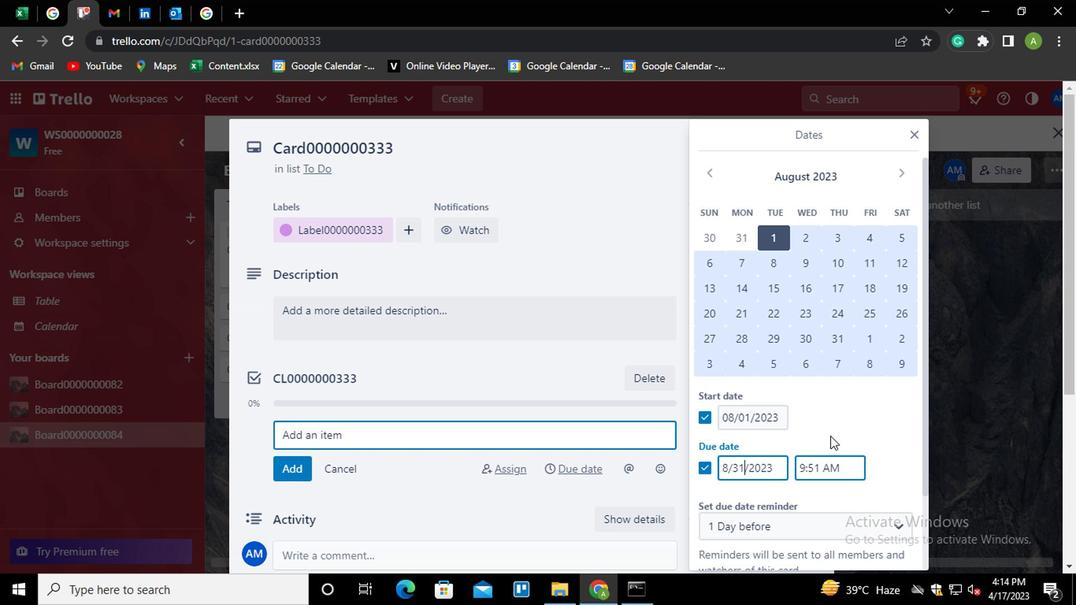 
Action: Mouse scrolled (825, 436) with delta (0, 0)
Screenshot: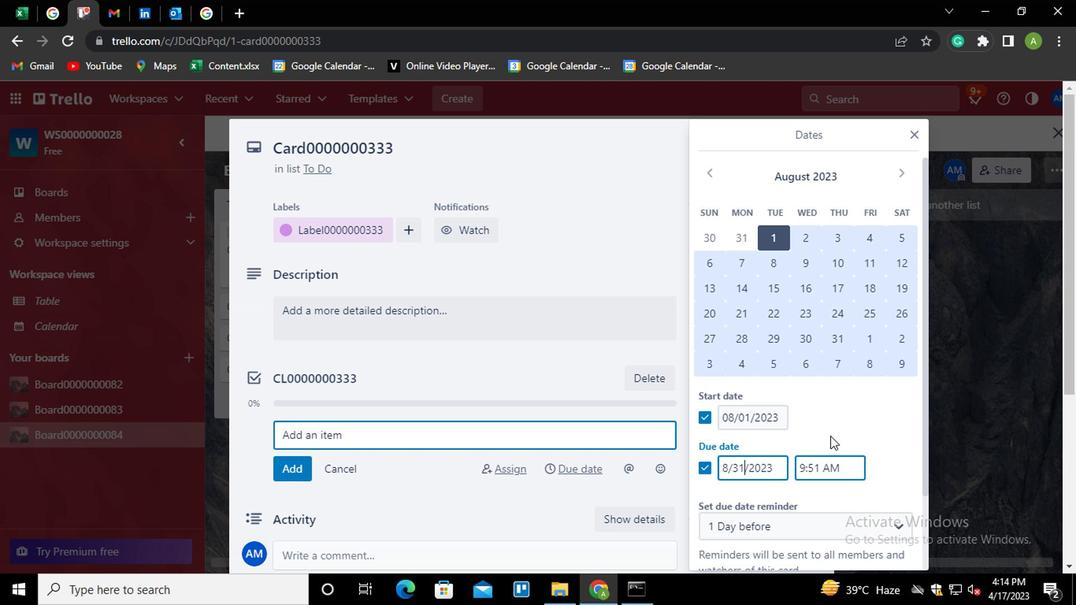 
Action: Mouse scrolled (825, 436) with delta (0, 0)
Screenshot: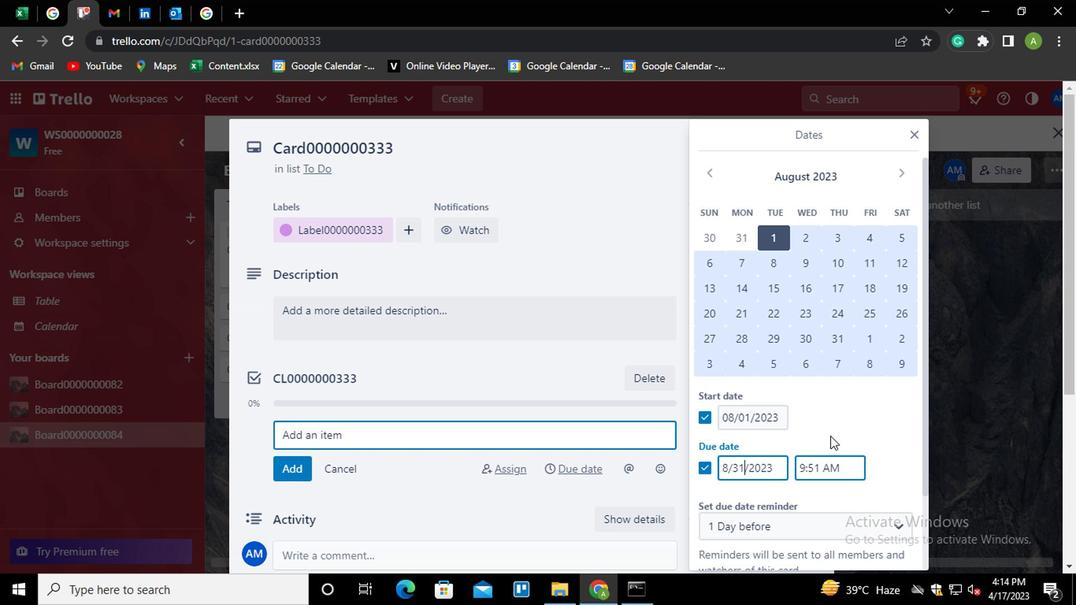 
Action: Mouse moved to (811, 507)
Screenshot: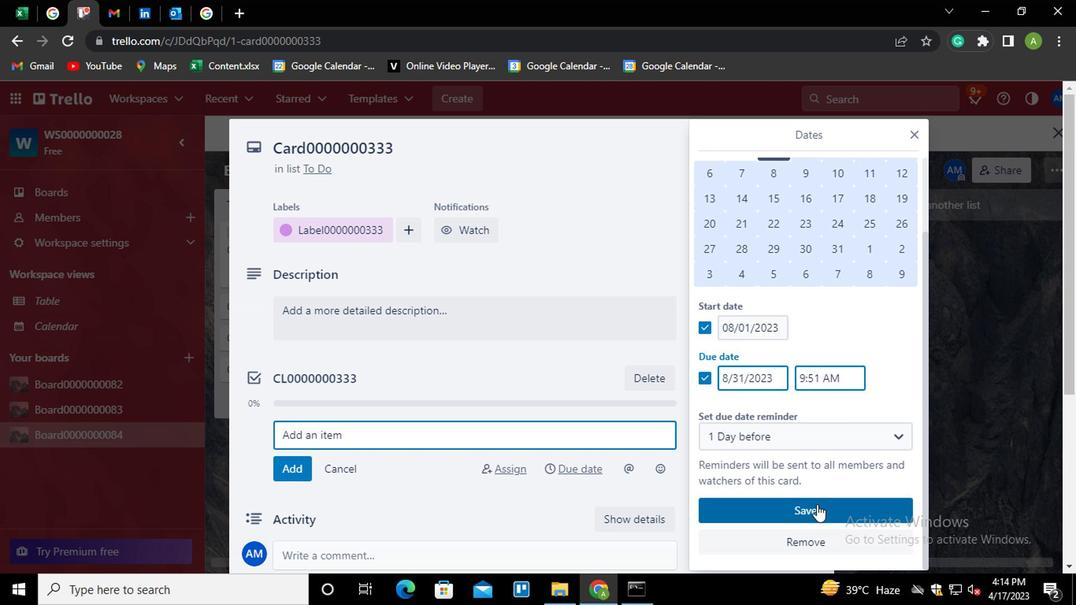 
Action: Mouse pressed left at (811, 507)
Screenshot: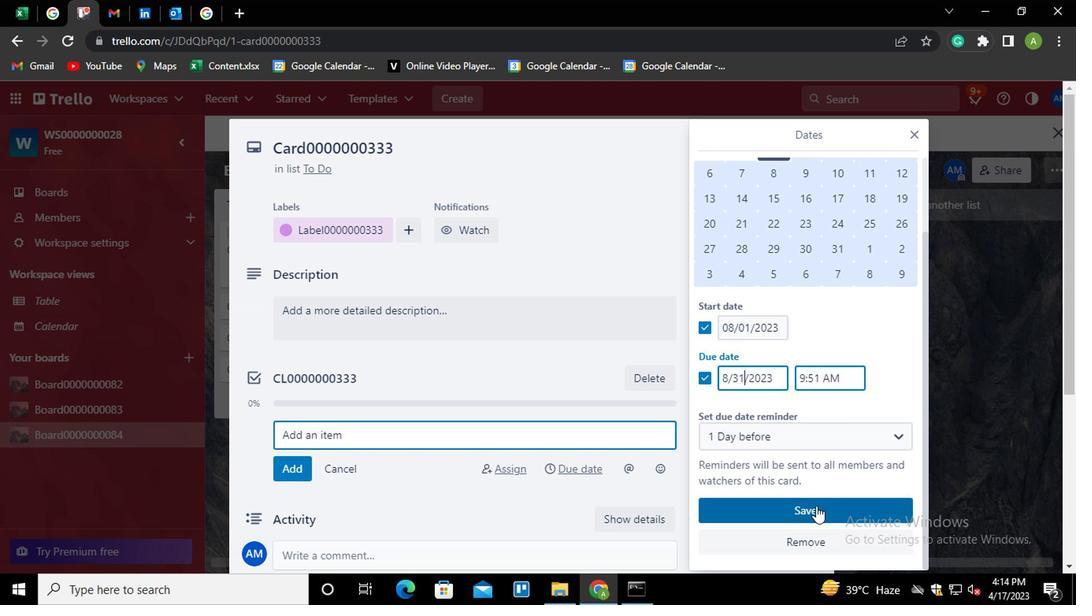 
Action: Mouse moved to (511, 340)
Screenshot: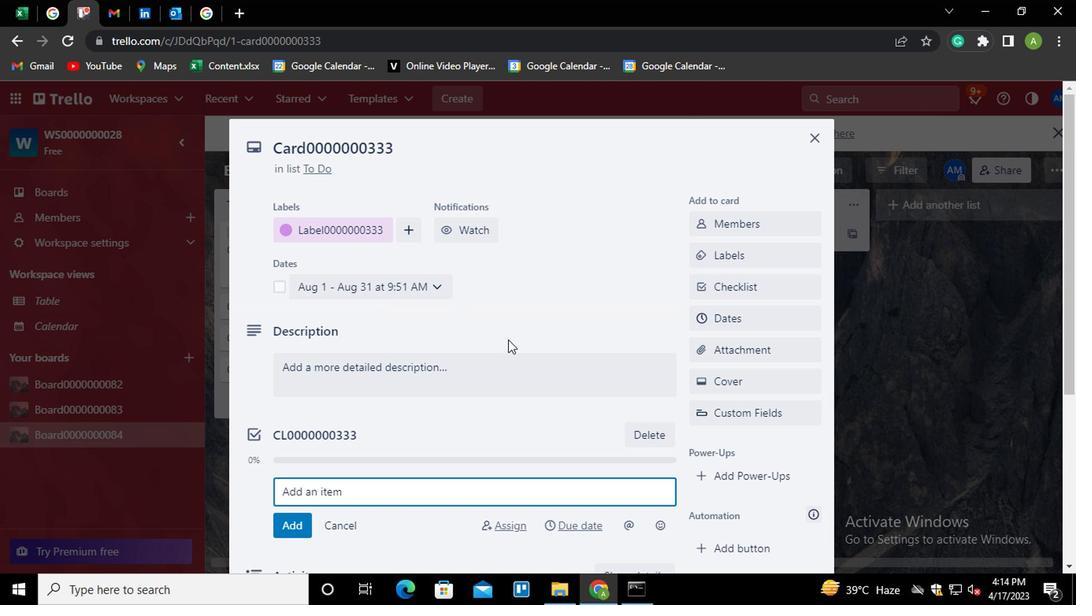 
